 Task: Create a due date automation trigger when advanced on, 2 working days before a card is due add checklist without checklist "Resume" at 11:00 AM.
Action: Mouse moved to (1093, 306)
Screenshot: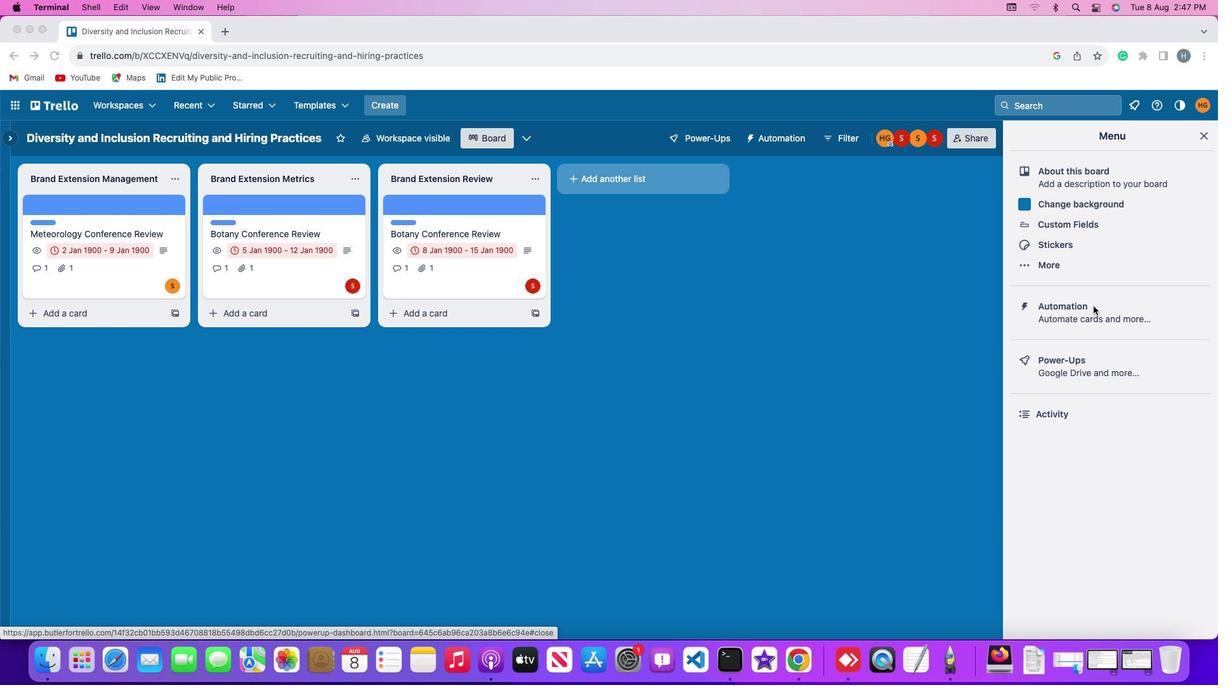 
Action: Mouse pressed left at (1093, 306)
Screenshot: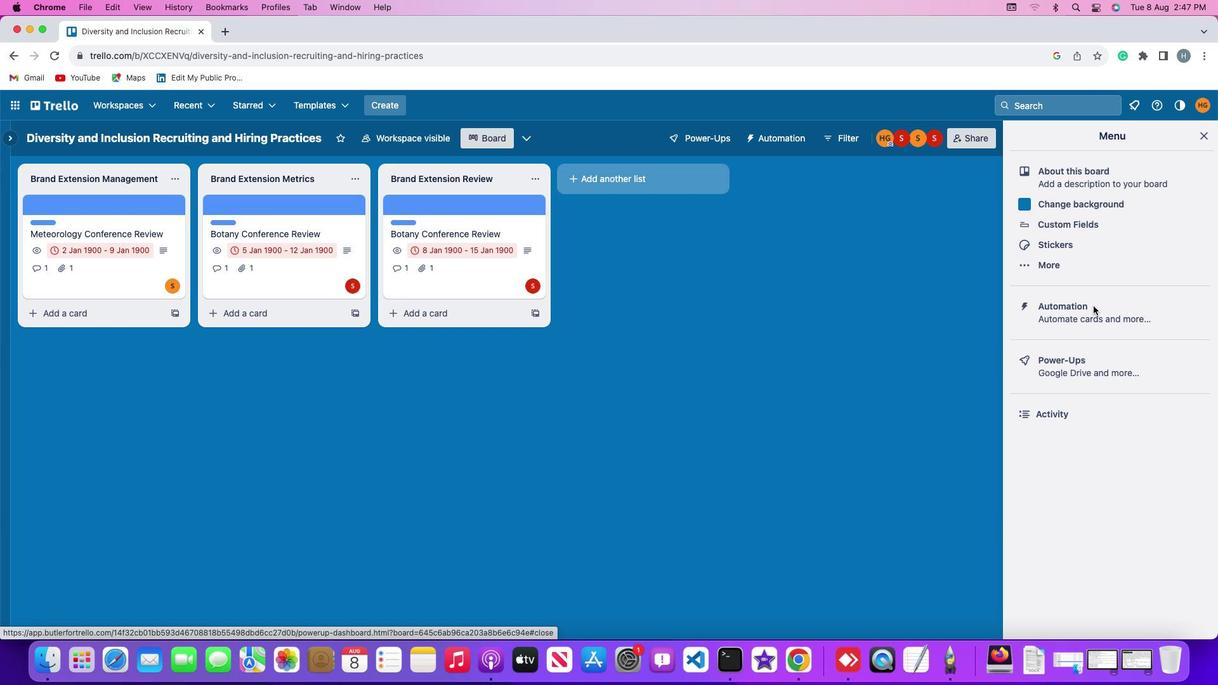 
Action: Mouse pressed left at (1093, 306)
Screenshot: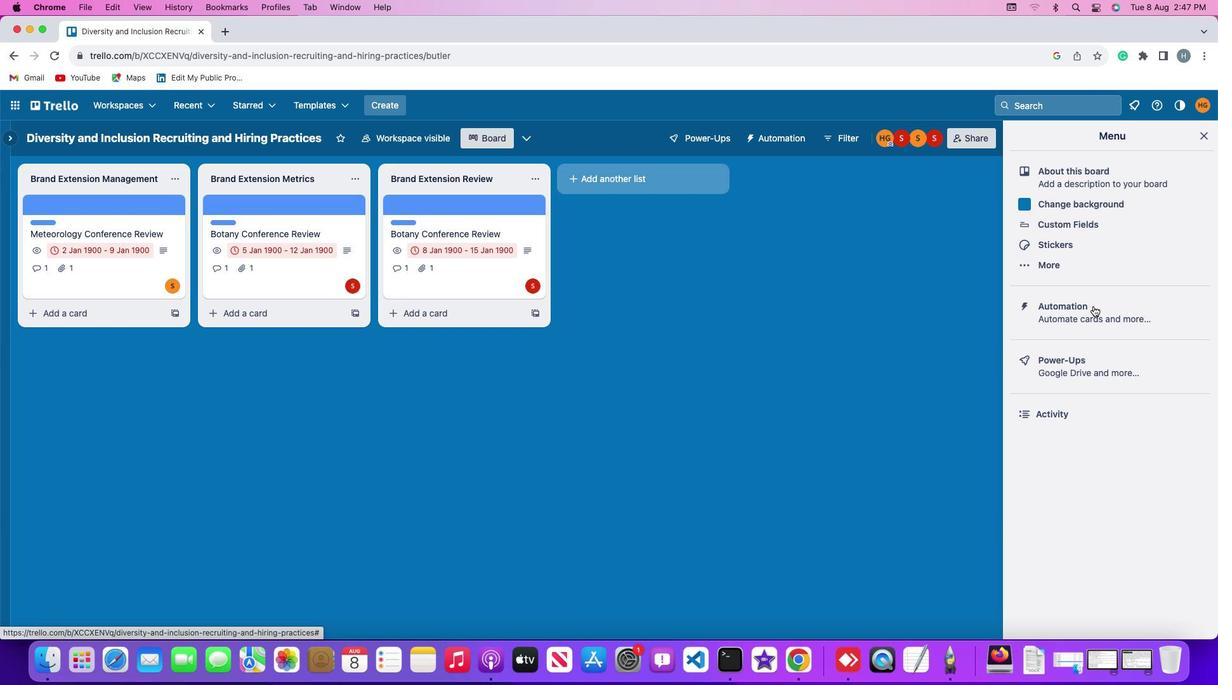 
Action: Mouse moved to (79, 299)
Screenshot: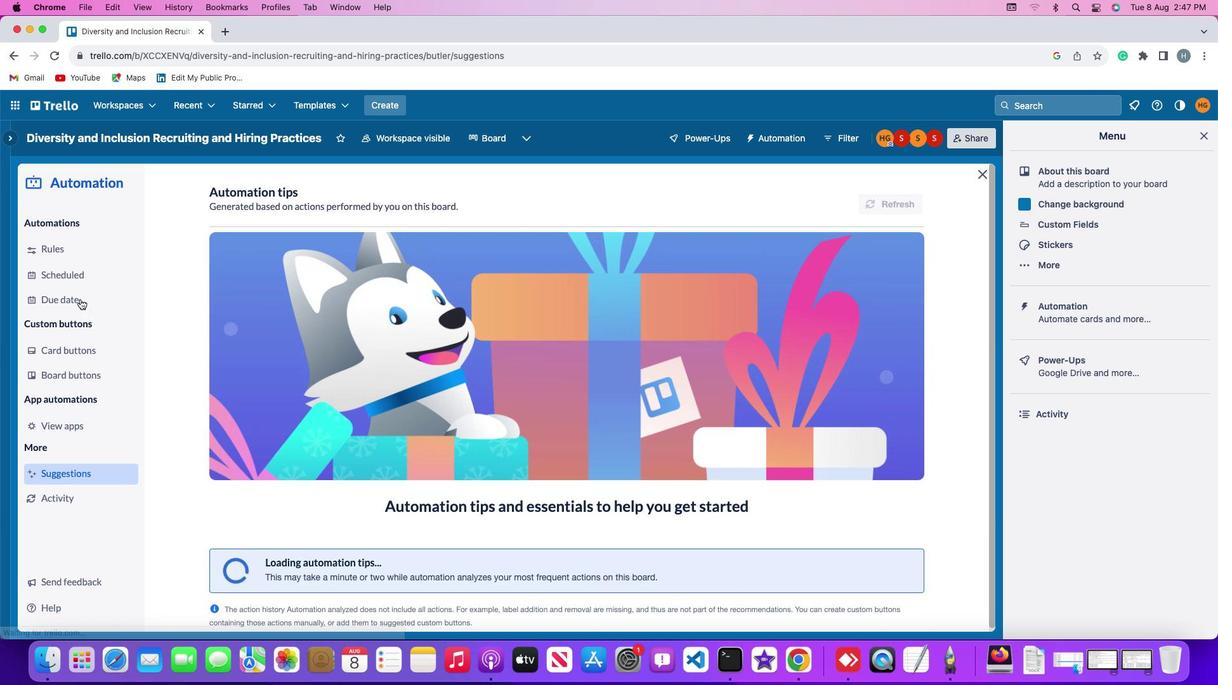 
Action: Mouse pressed left at (79, 299)
Screenshot: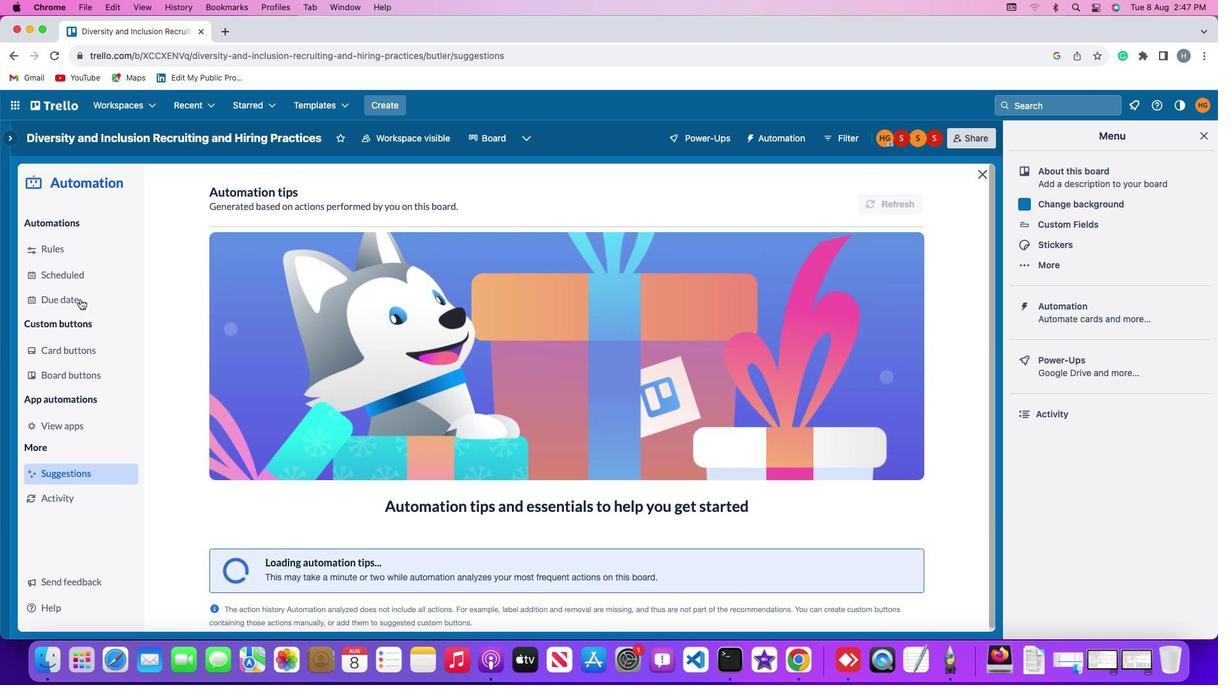 
Action: Mouse moved to (871, 194)
Screenshot: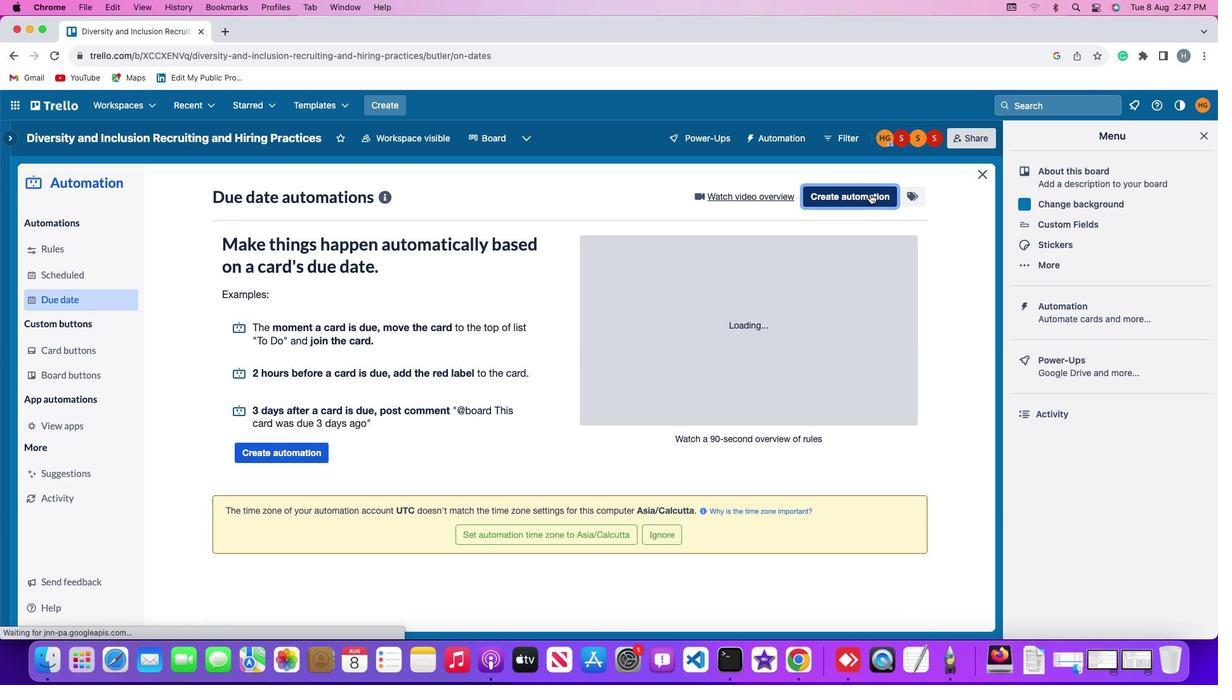 
Action: Mouse pressed left at (871, 194)
Screenshot: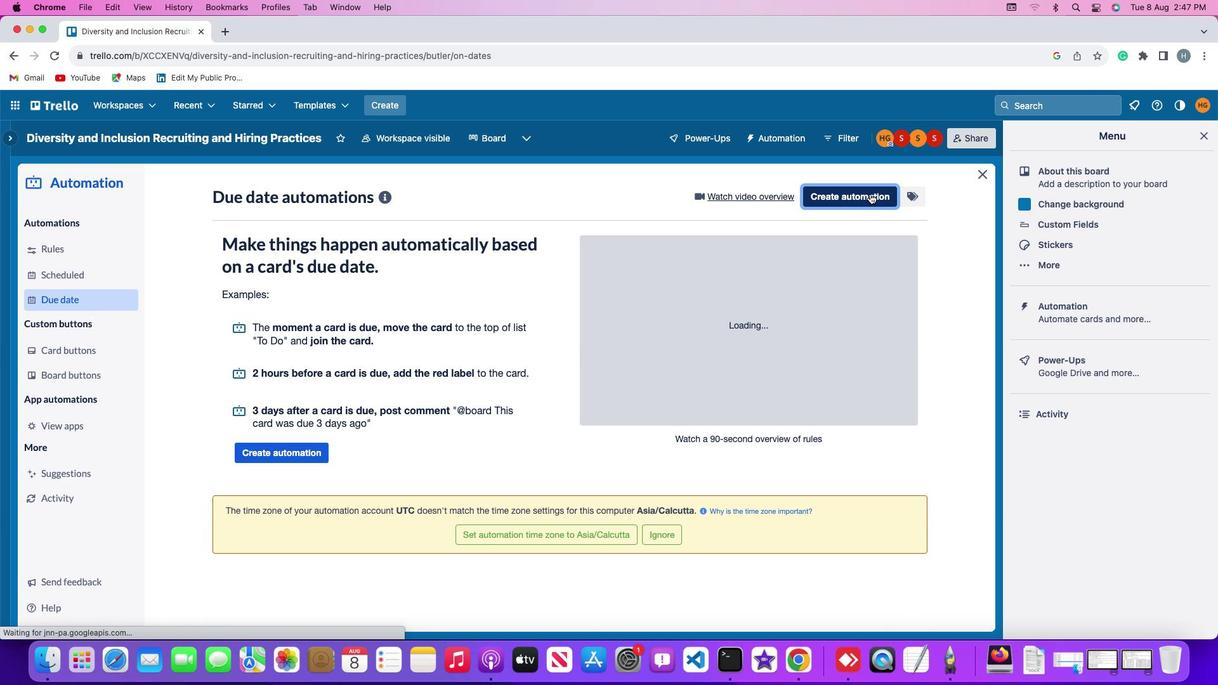 
Action: Mouse moved to (366, 321)
Screenshot: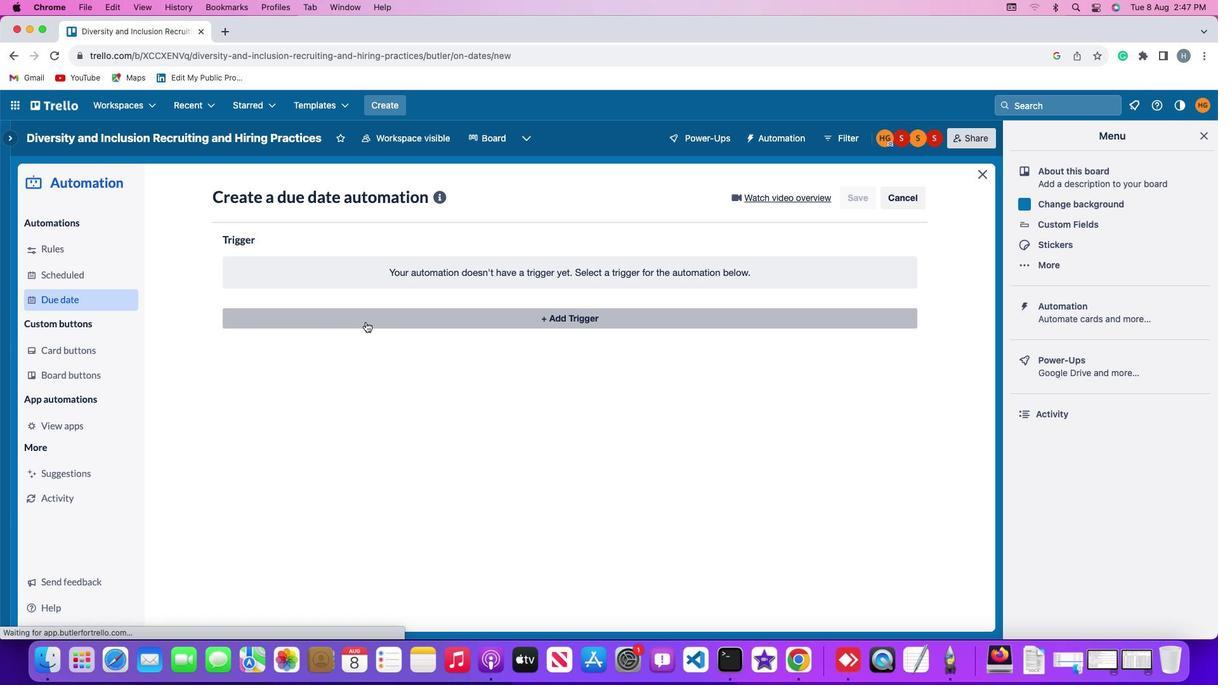 
Action: Mouse pressed left at (366, 321)
Screenshot: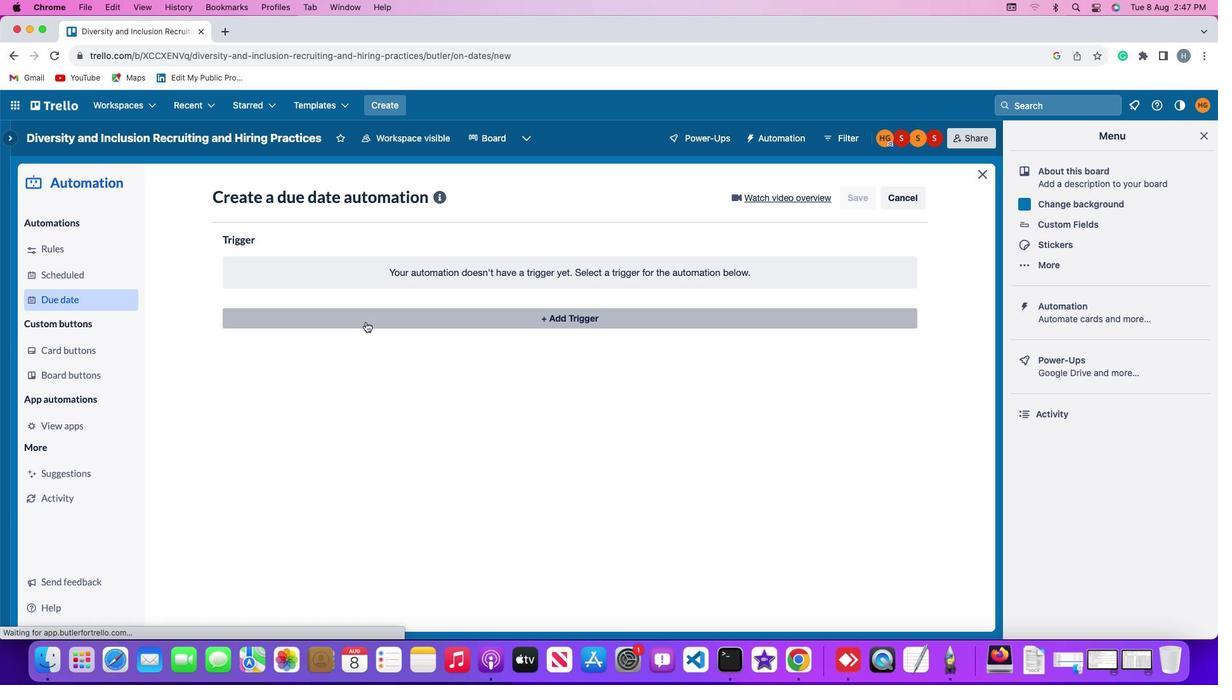 
Action: Mouse moved to (244, 511)
Screenshot: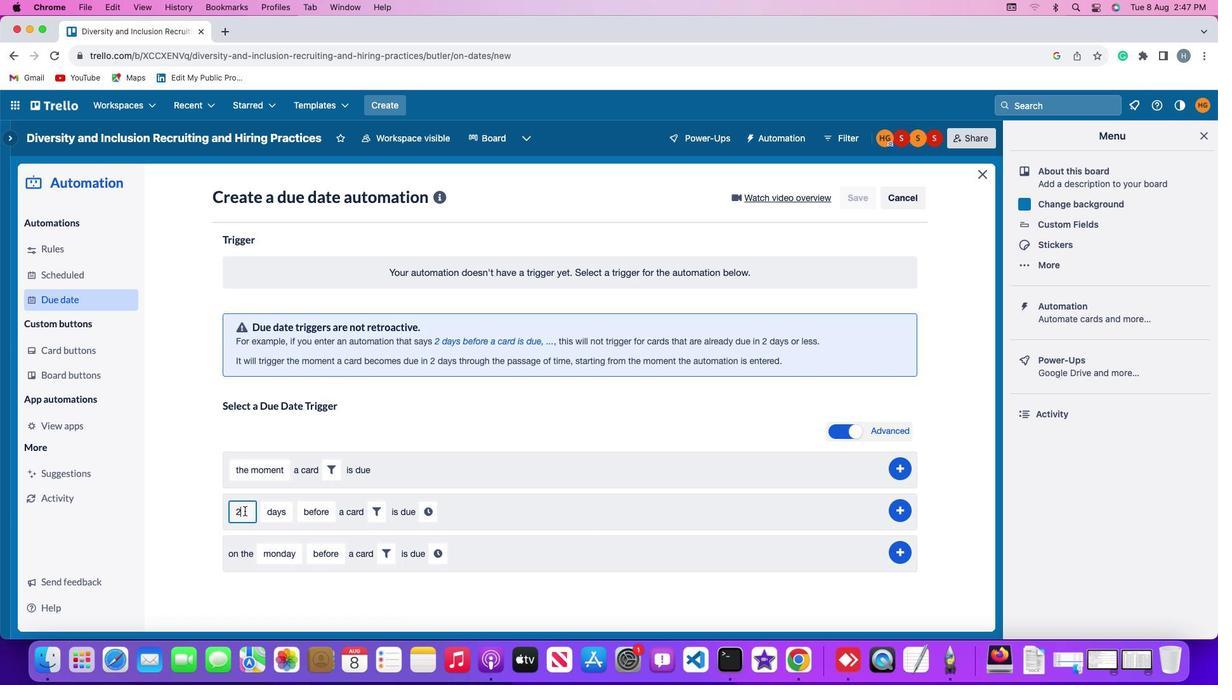 
Action: Mouse pressed left at (244, 511)
Screenshot: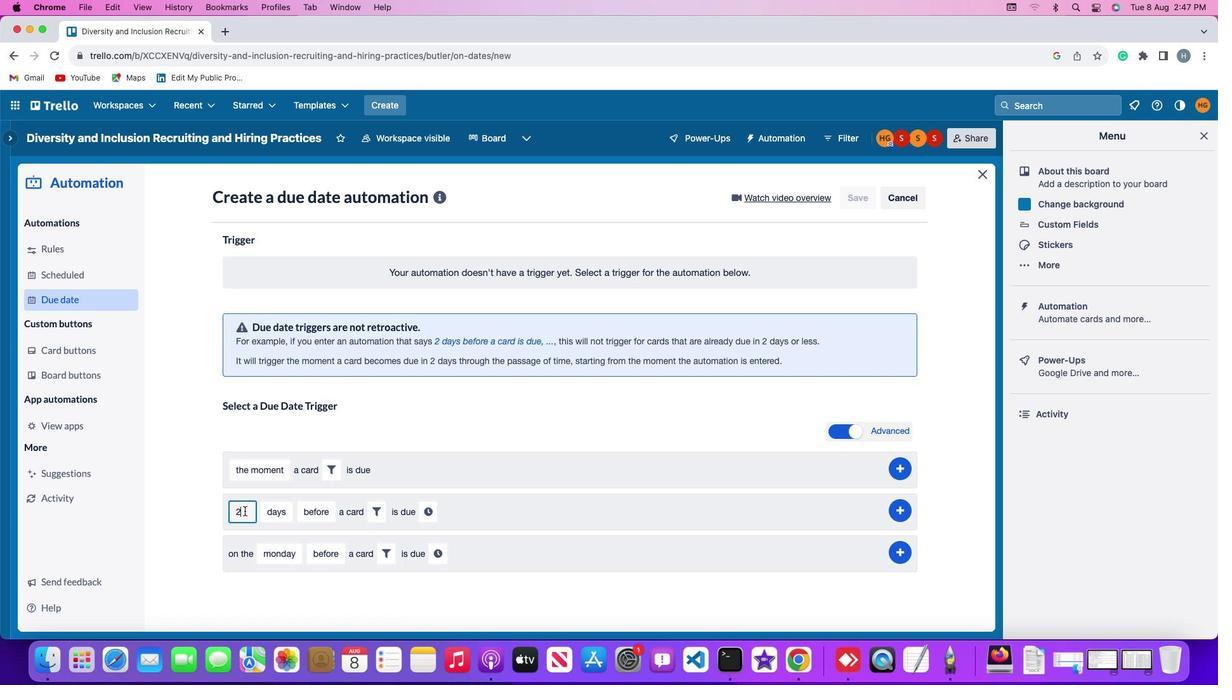 
Action: Mouse moved to (245, 511)
Screenshot: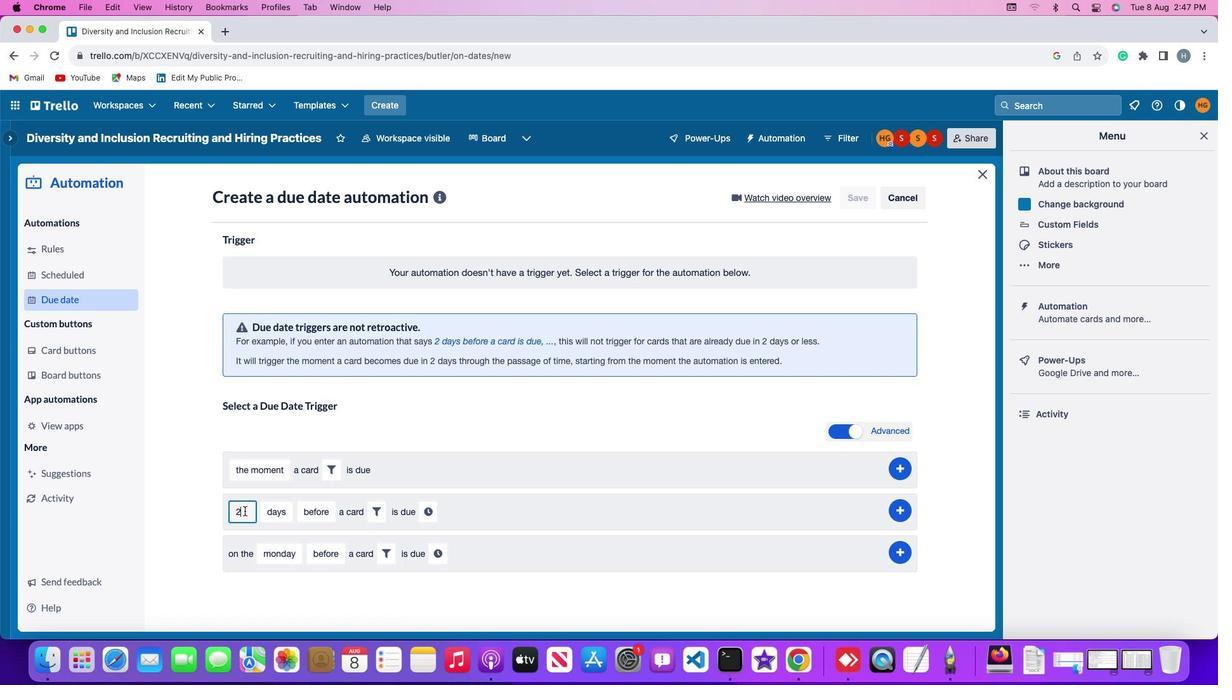 
Action: Key pressed Key.backspace
Screenshot: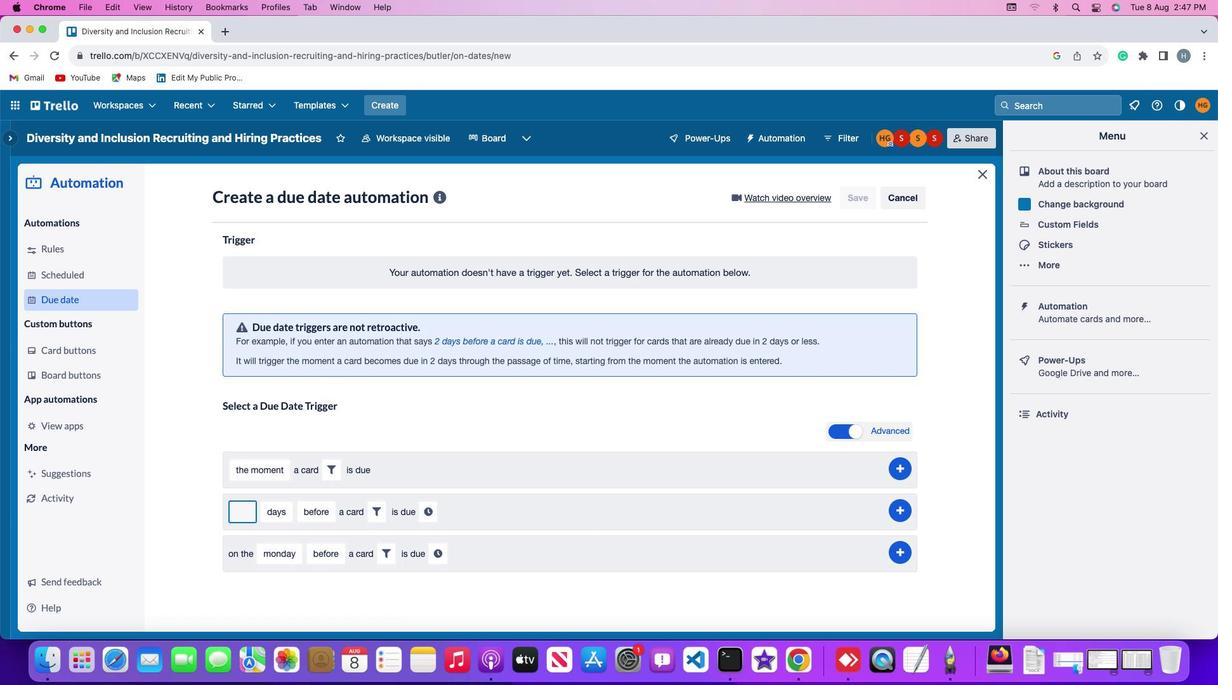 
Action: Mouse moved to (245, 511)
Screenshot: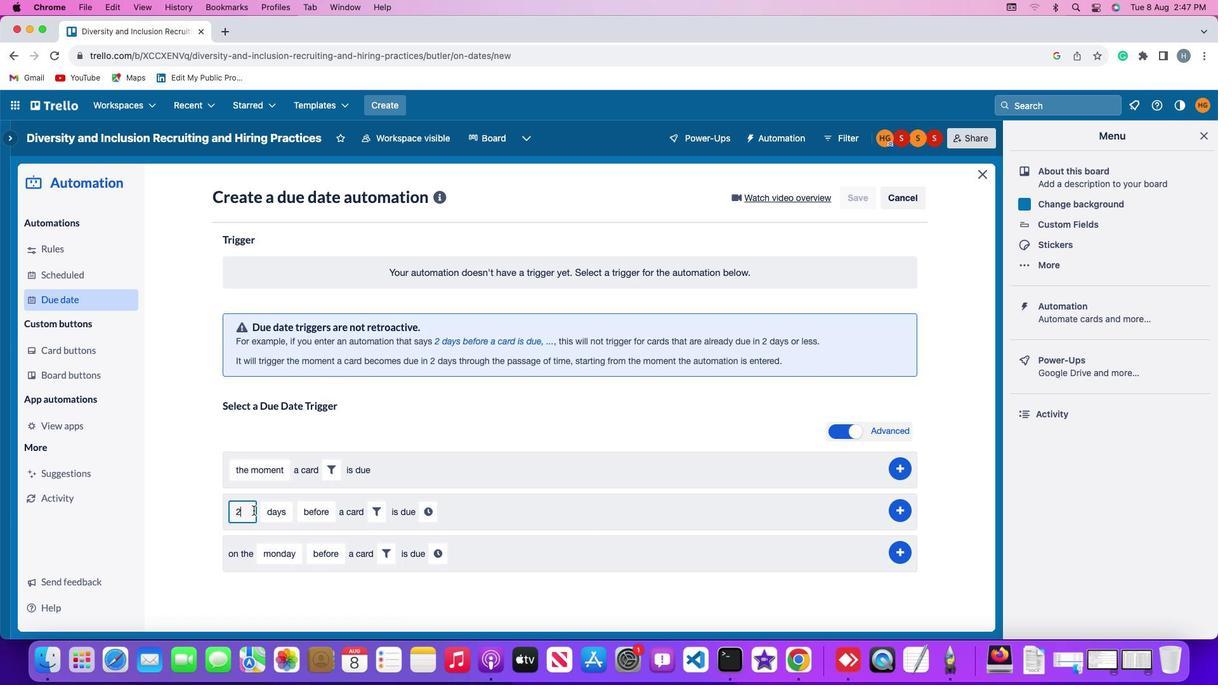 
Action: Key pressed '2'
Screenshot: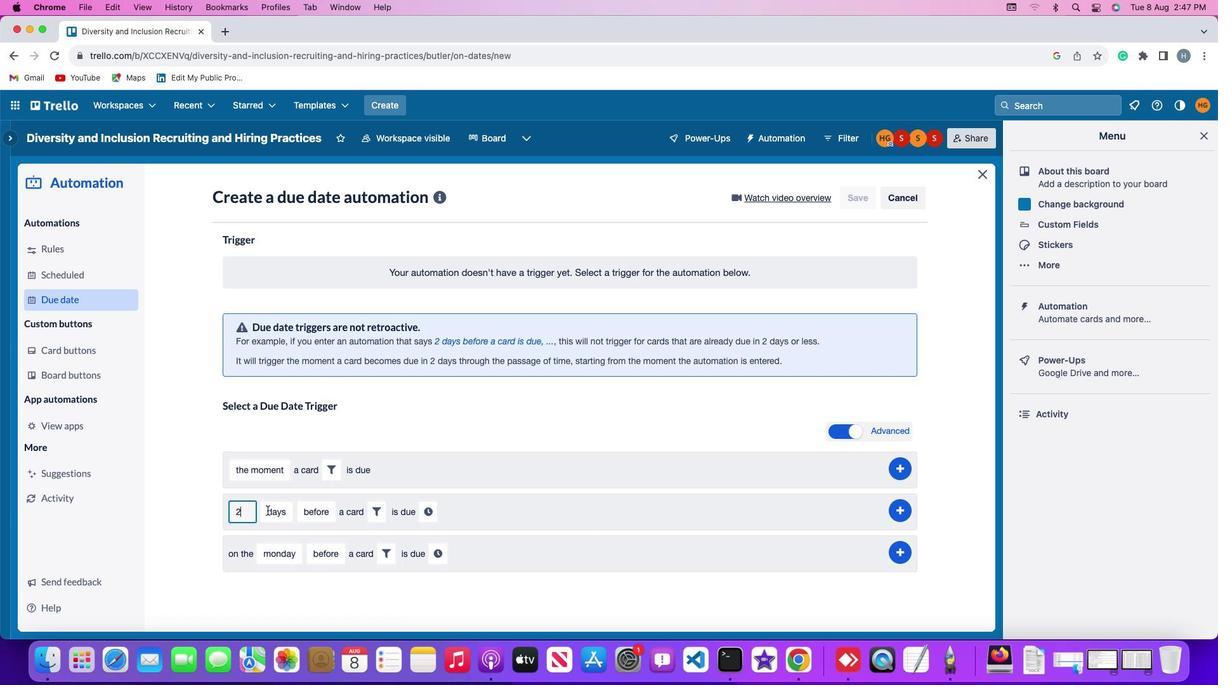 
Action: Mouse moved to (281, 510)
Screenshot: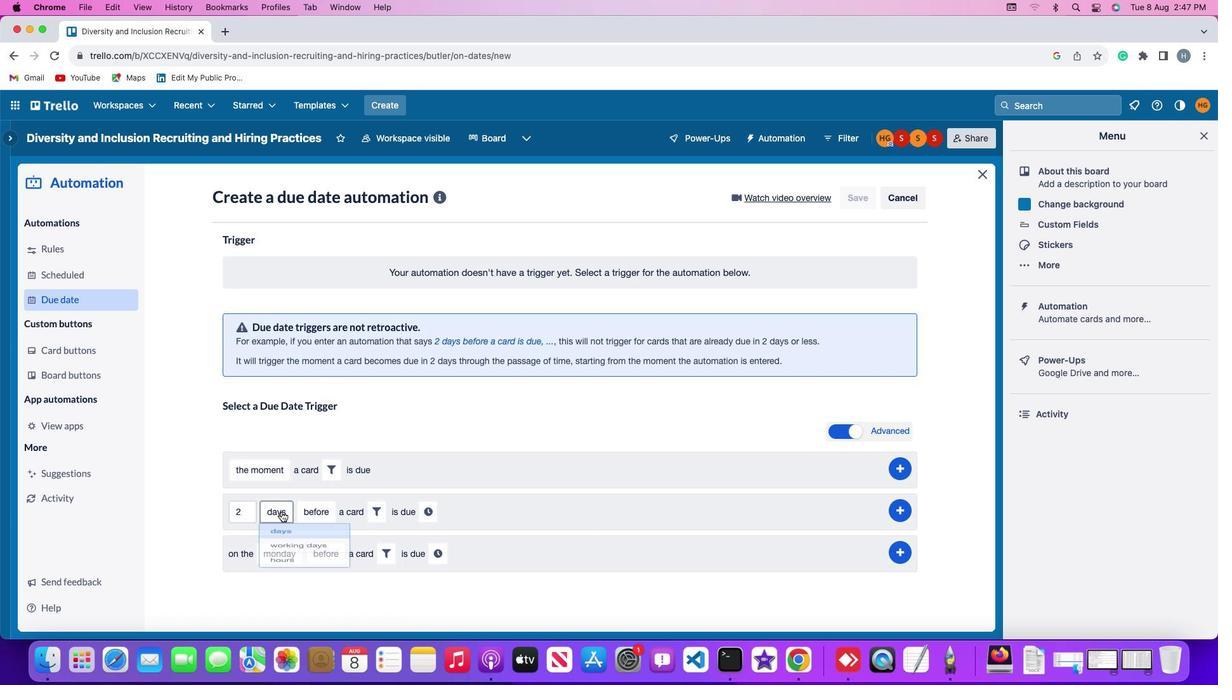 
Action: Mouse pressed left at (281, 510)
Screenshot: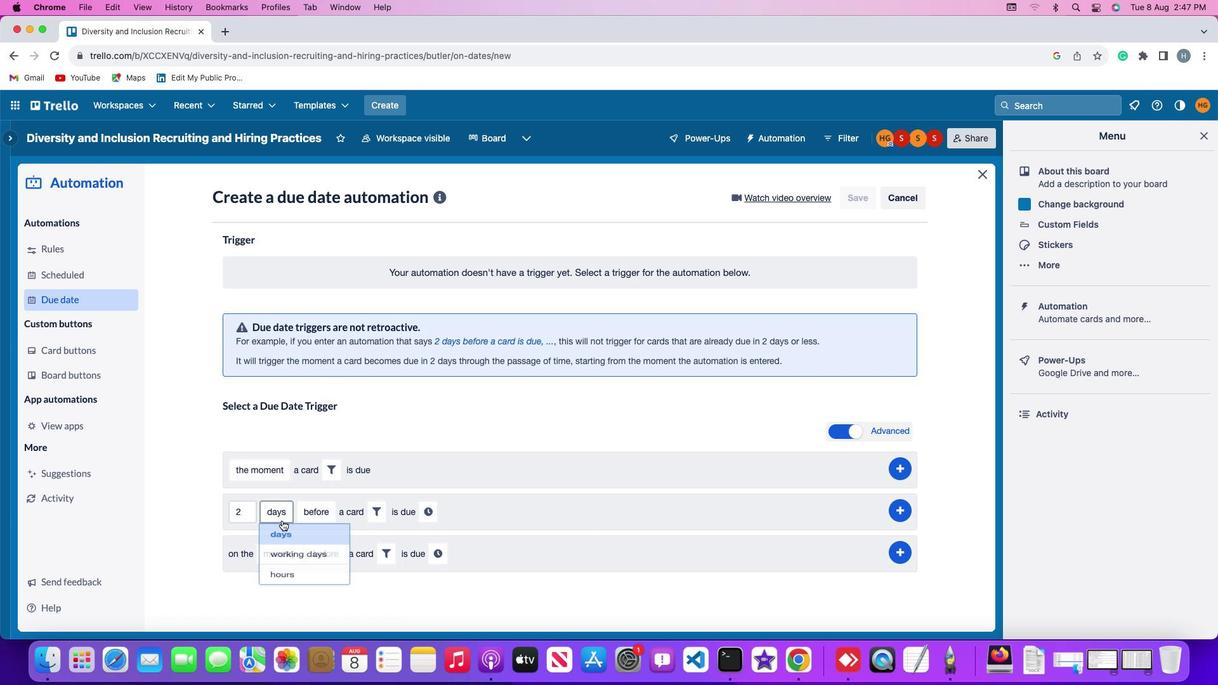 
Action: Mouse moved to (282, 557)
Screenshot: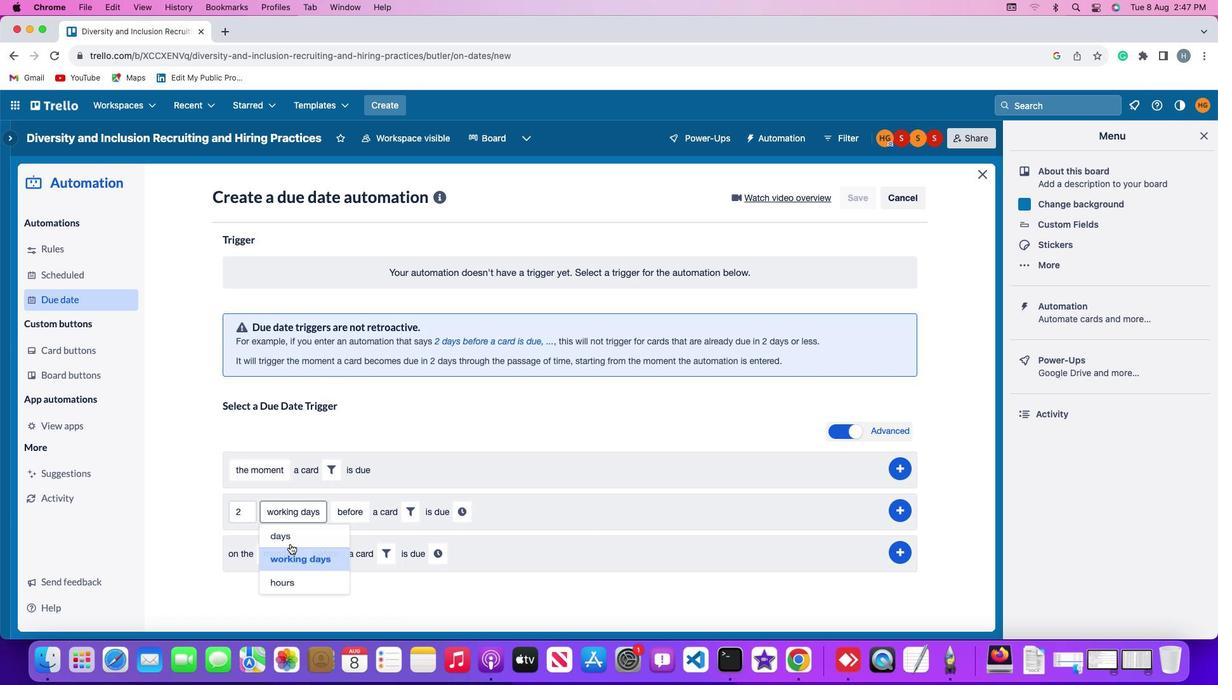 
Action: Mouse pressed left at (282, 557)
Screenshot: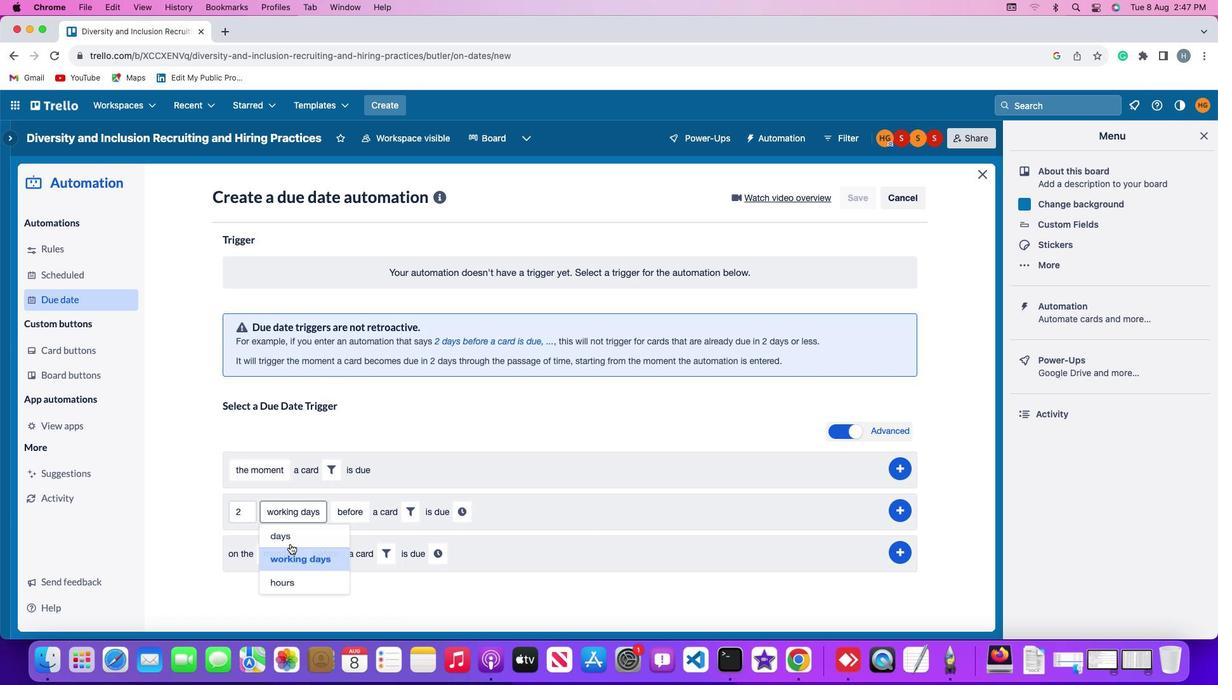 
Action: Mouse moved to (351, 509)
Screenshot: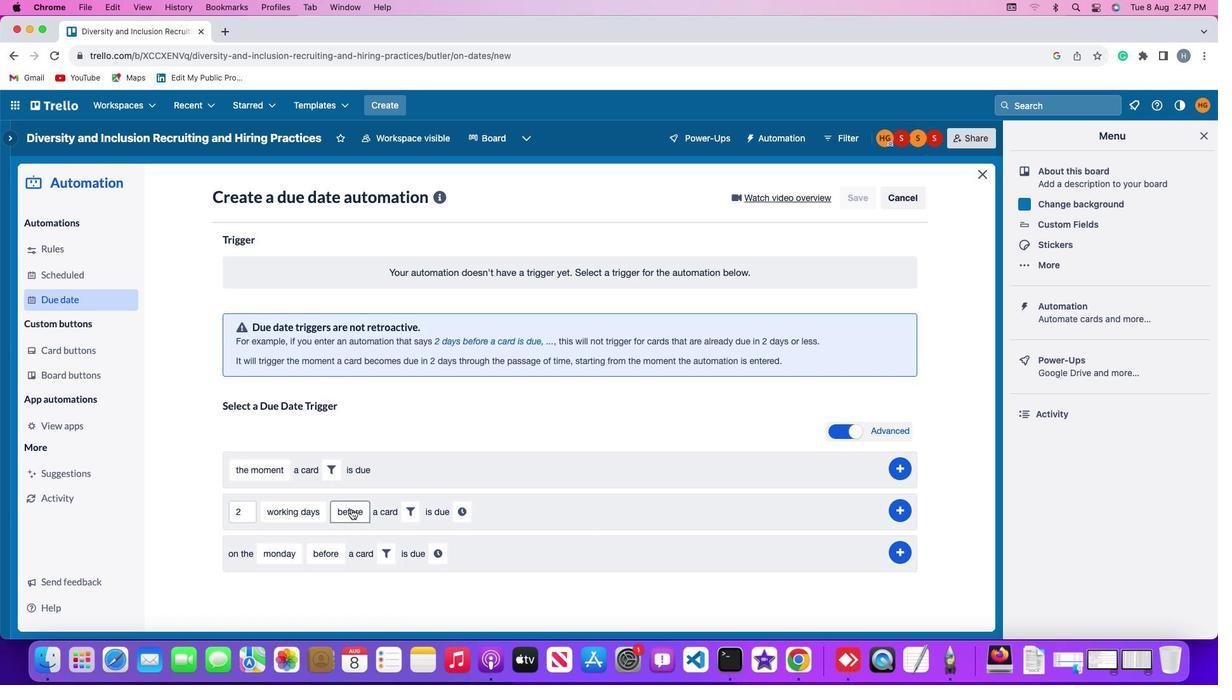 
Action: Mouse pressed left at (351, 509)
Screenshot: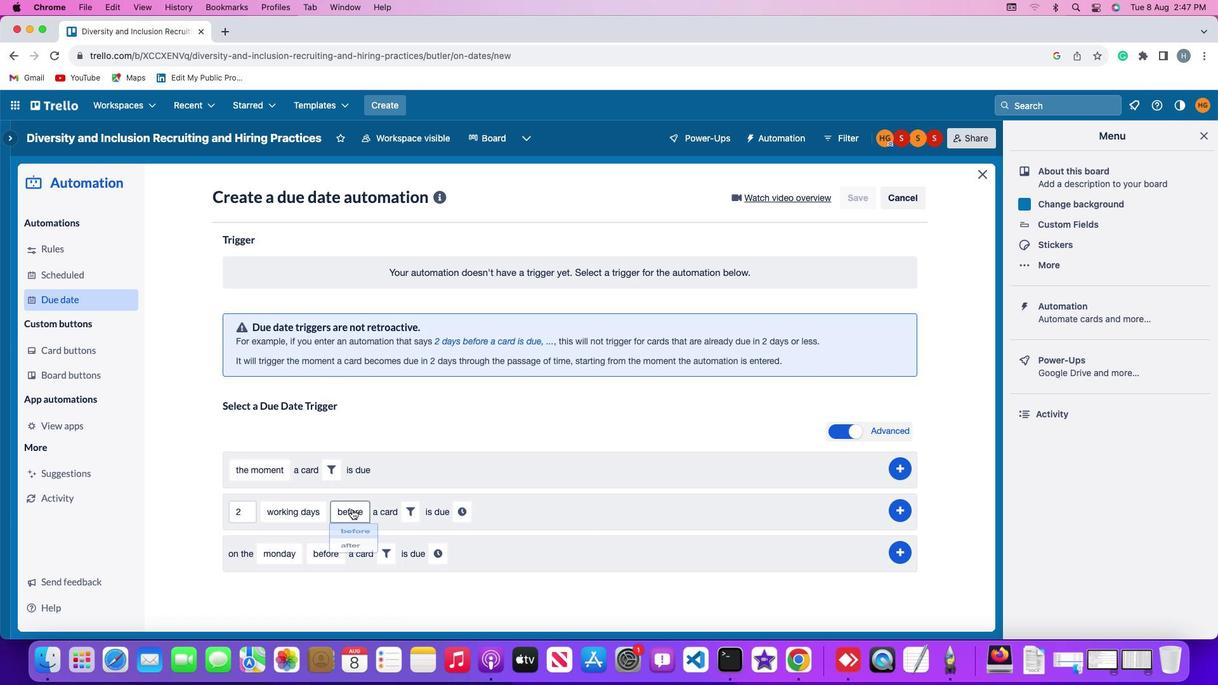 
Action: Mouse moved to (359, 532)
Screenshot: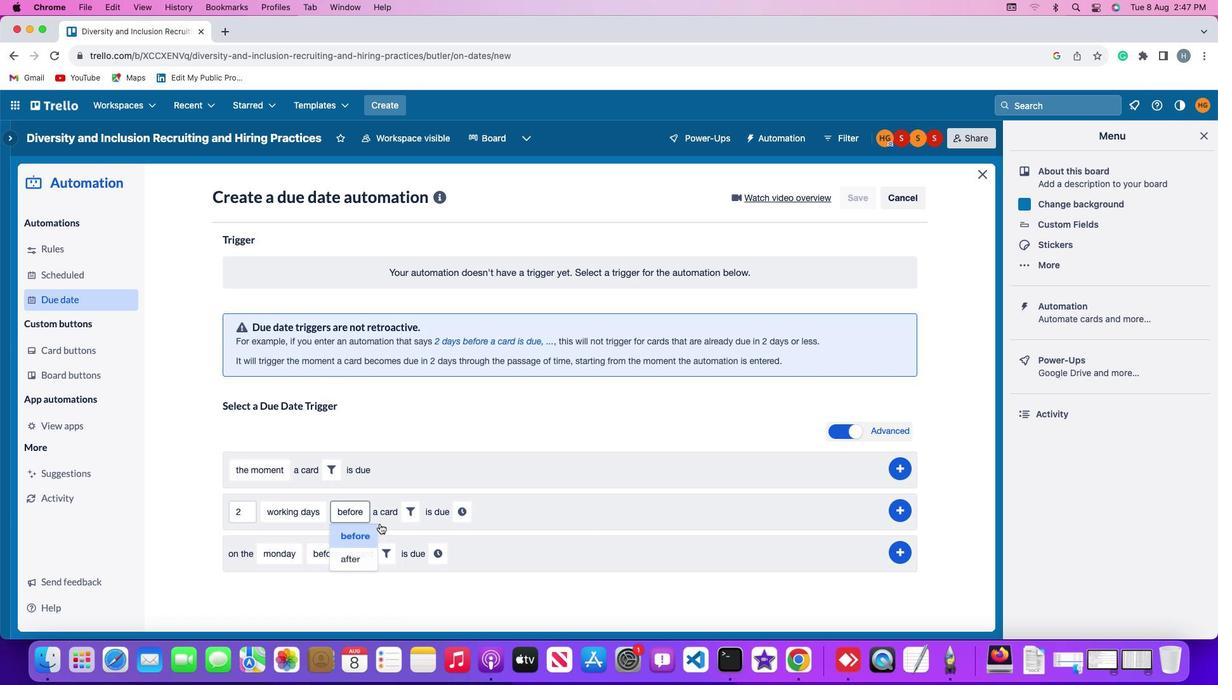 
Action: Mouse pressed left at (359, 532)
Screenshot: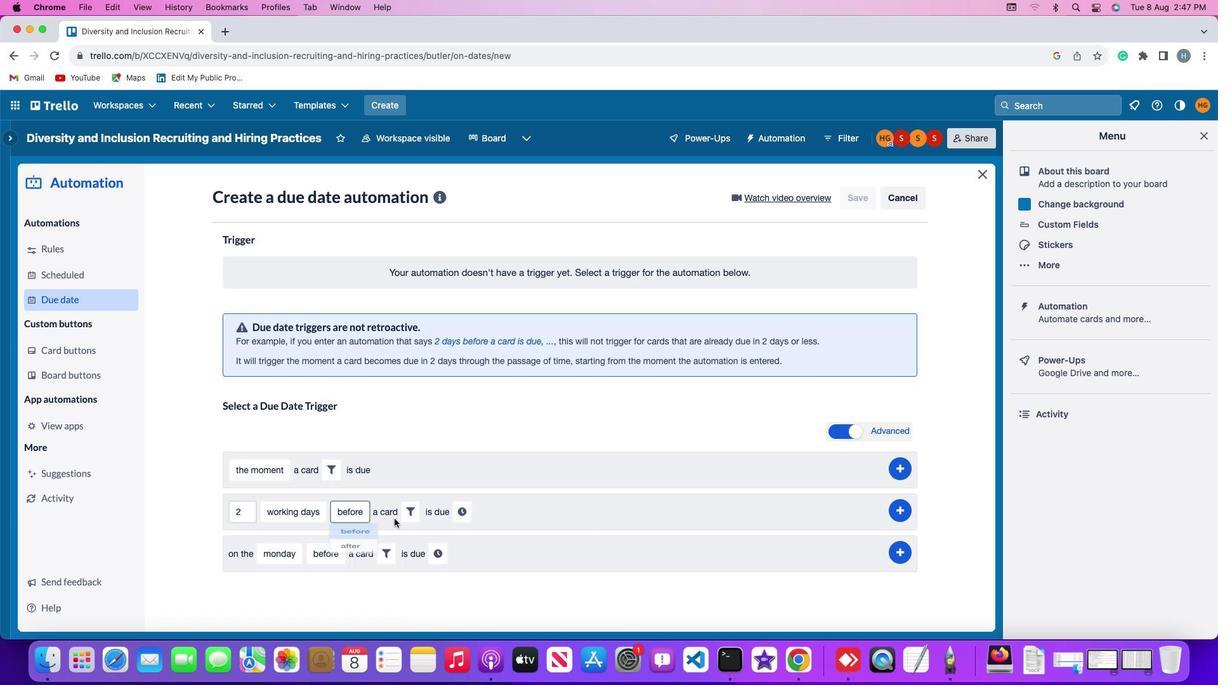 
Action: Mouse moved to (412, 511)
Screenshot: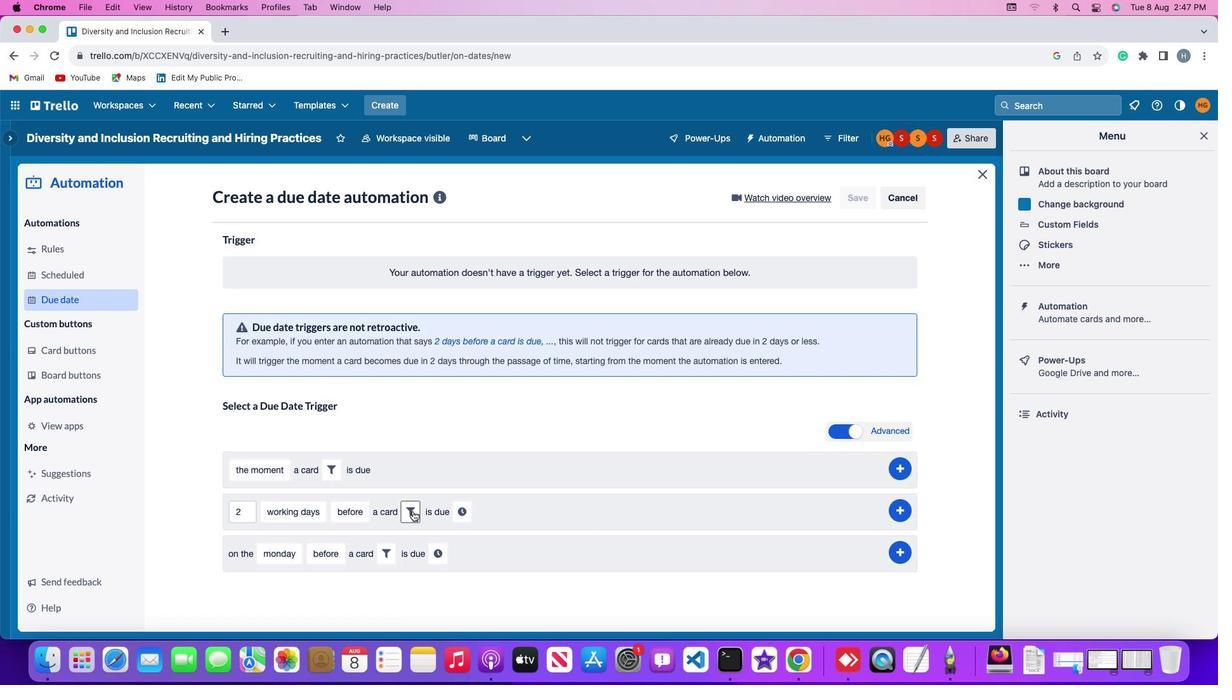 
Action: Mouse pressed left at (412, 511)
Screenshot: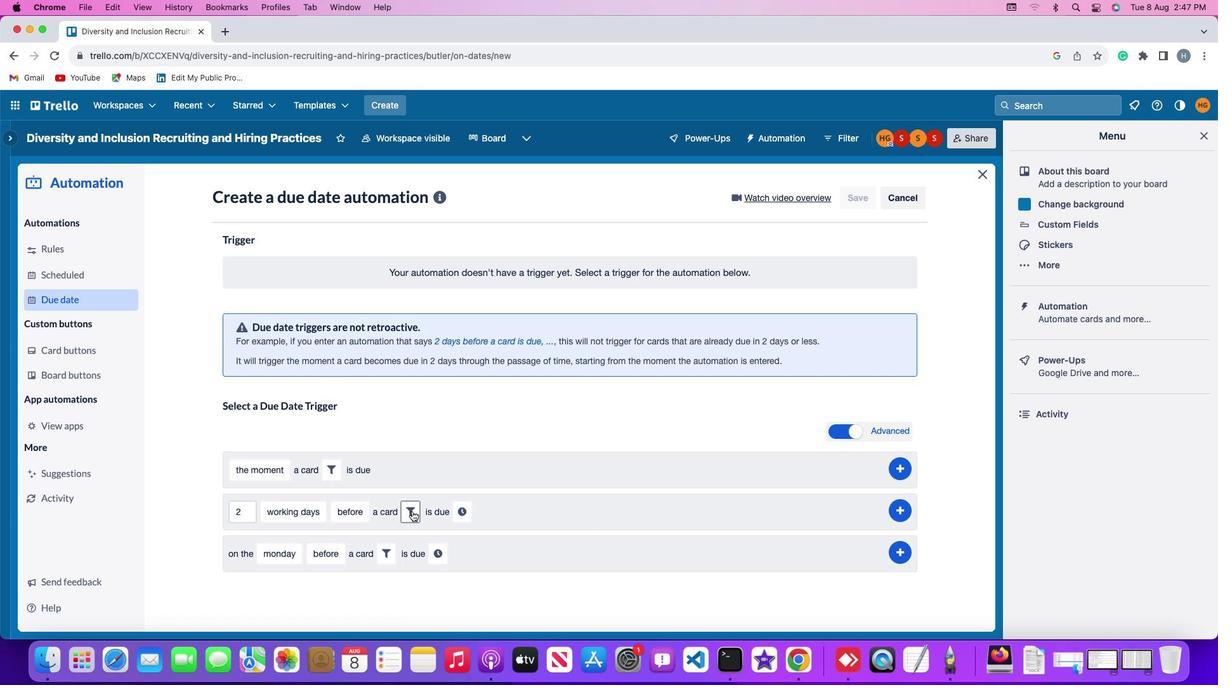 
Action: Mouse moved to (528, 553)
Screenshot: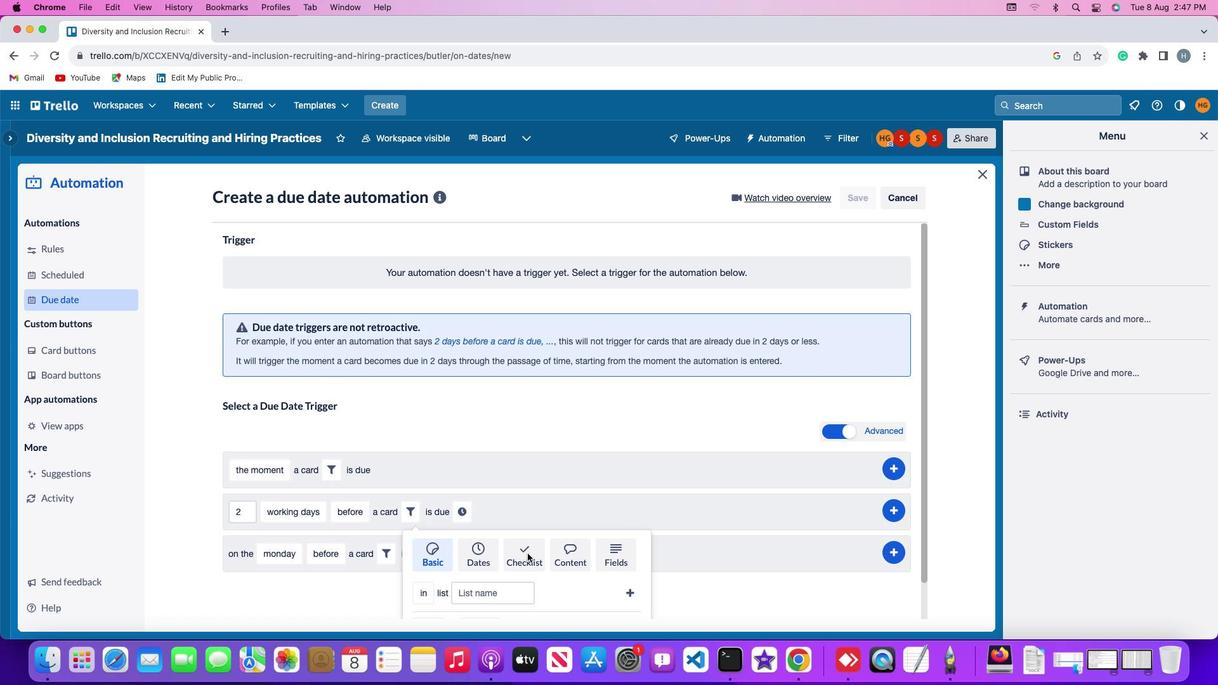 
Action: Mouse pressed left at (528, 553)
Screenshot: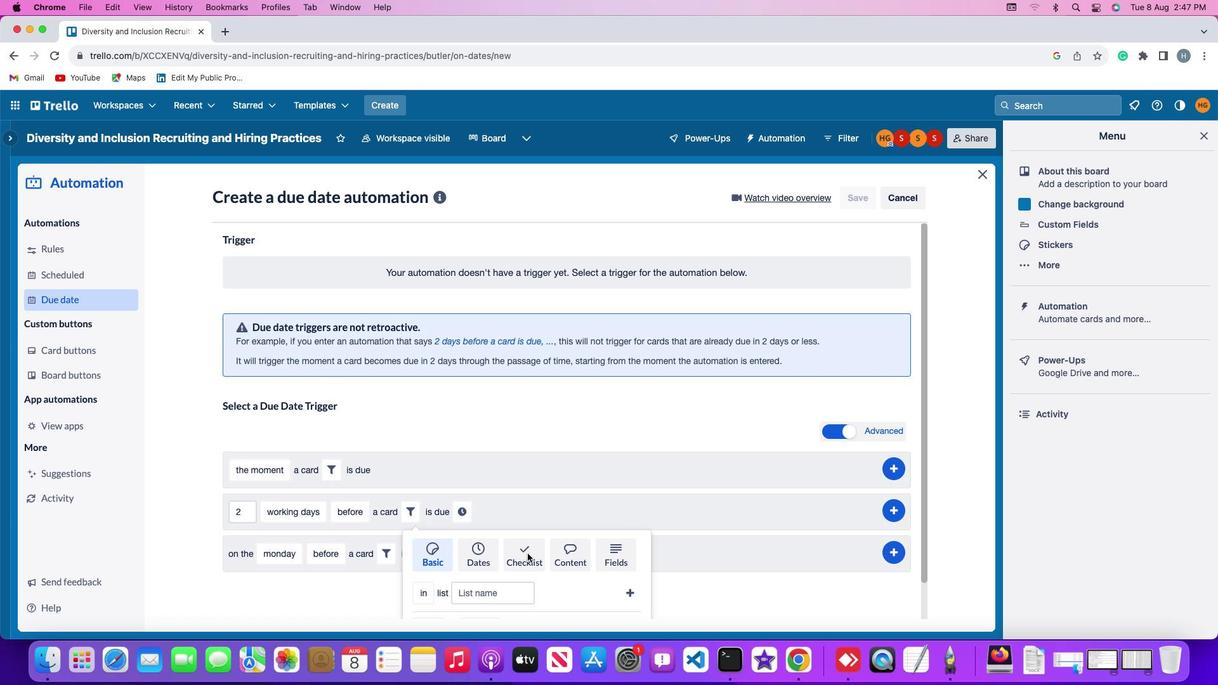 
Action: Mouse moved to (455, 589)
Screenshot: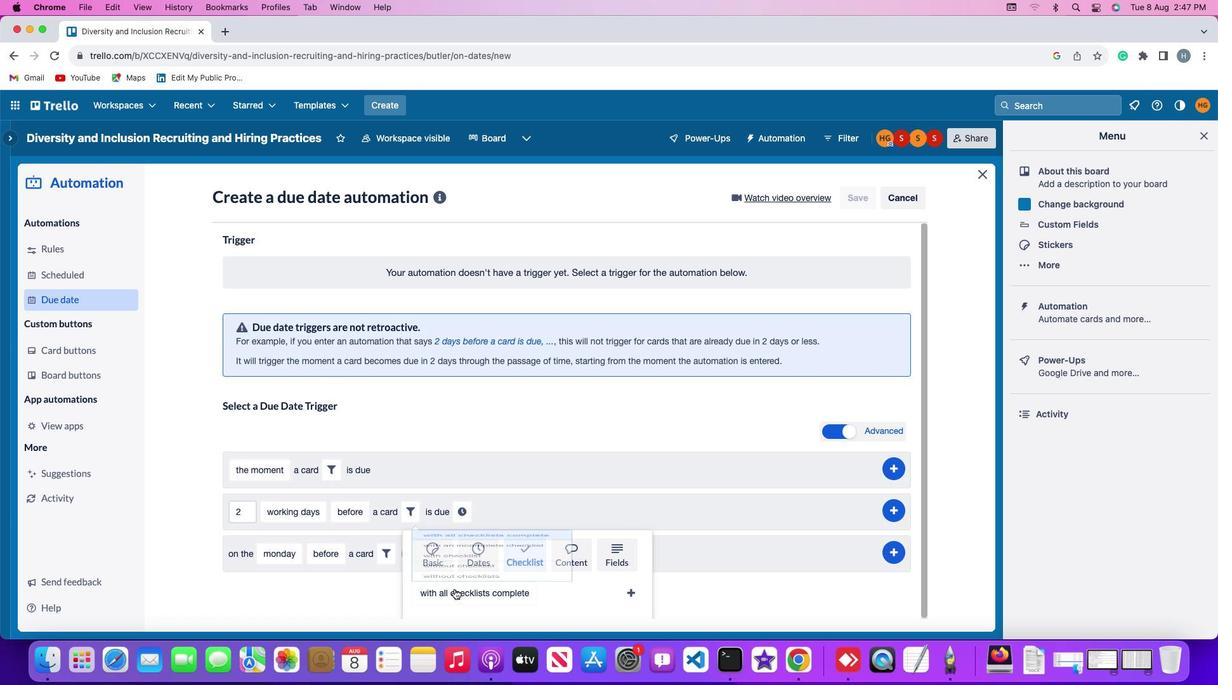 
Action: Mouse pressed left at (455, 589)
Screenshot: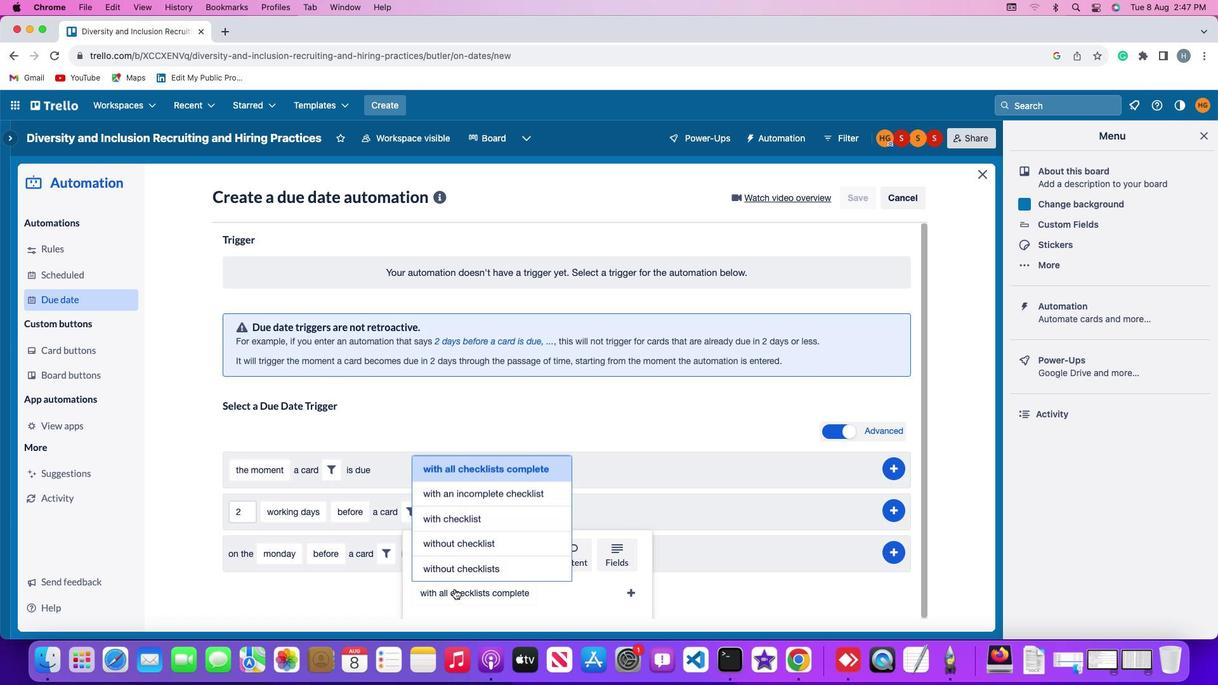 
Action: Mouse moved to (465, 544)
Screenshot: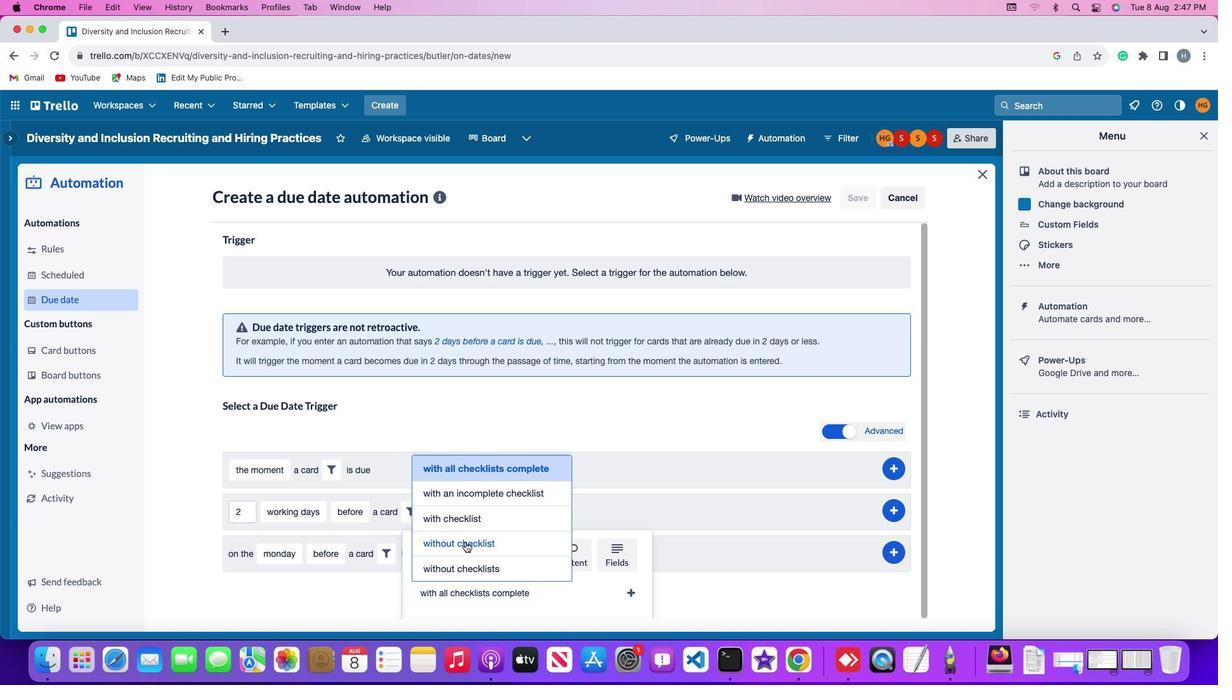 
Action: Mouse pressed left at (465, 544)
Screenshot: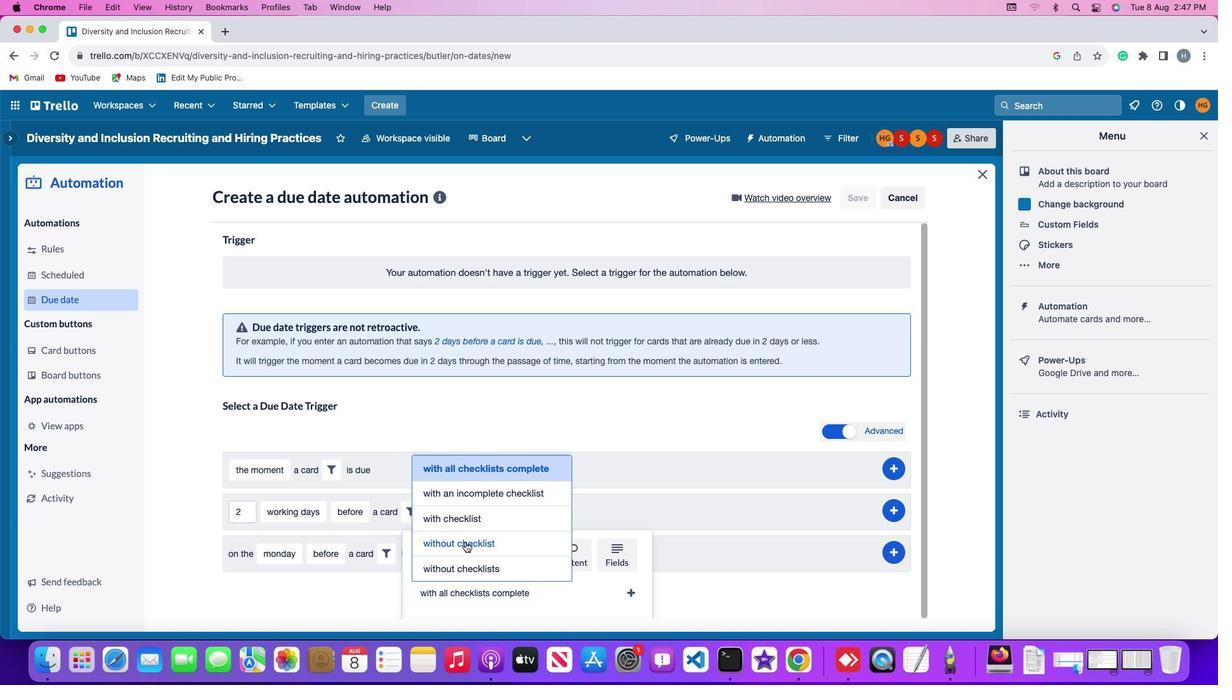 
Action: Mouse moved to (529, 598)
Screenshot: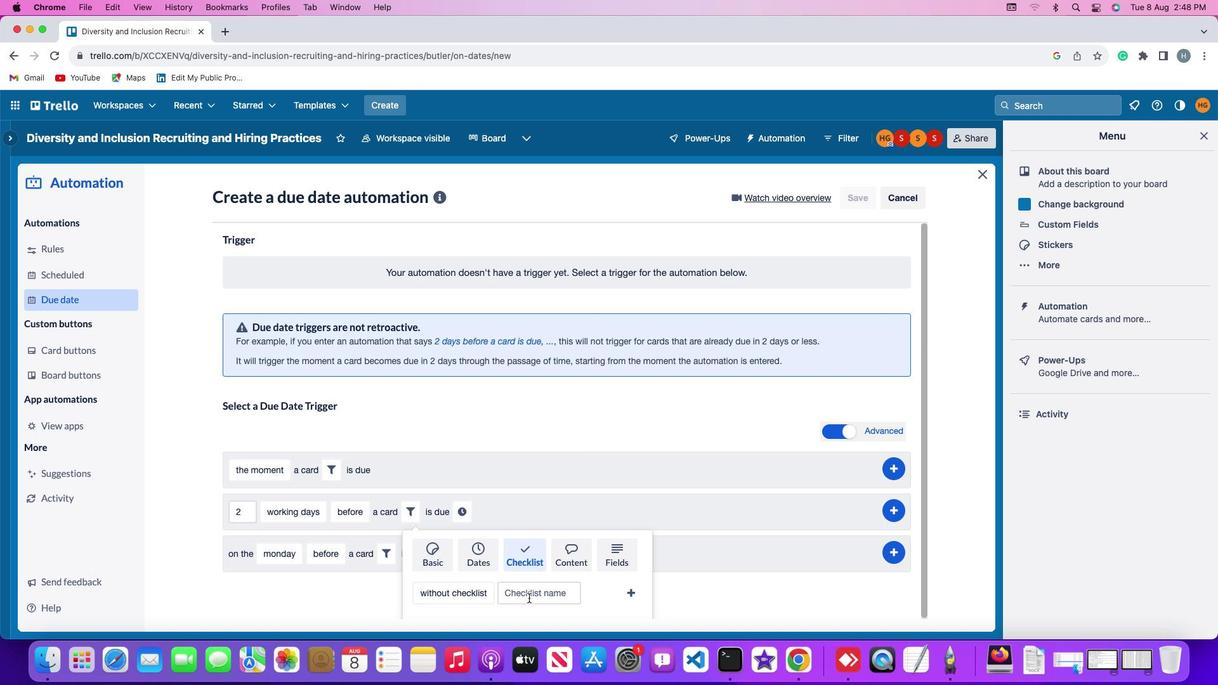 
Action: Mouse pressed left at (529, 598)
Screenshot: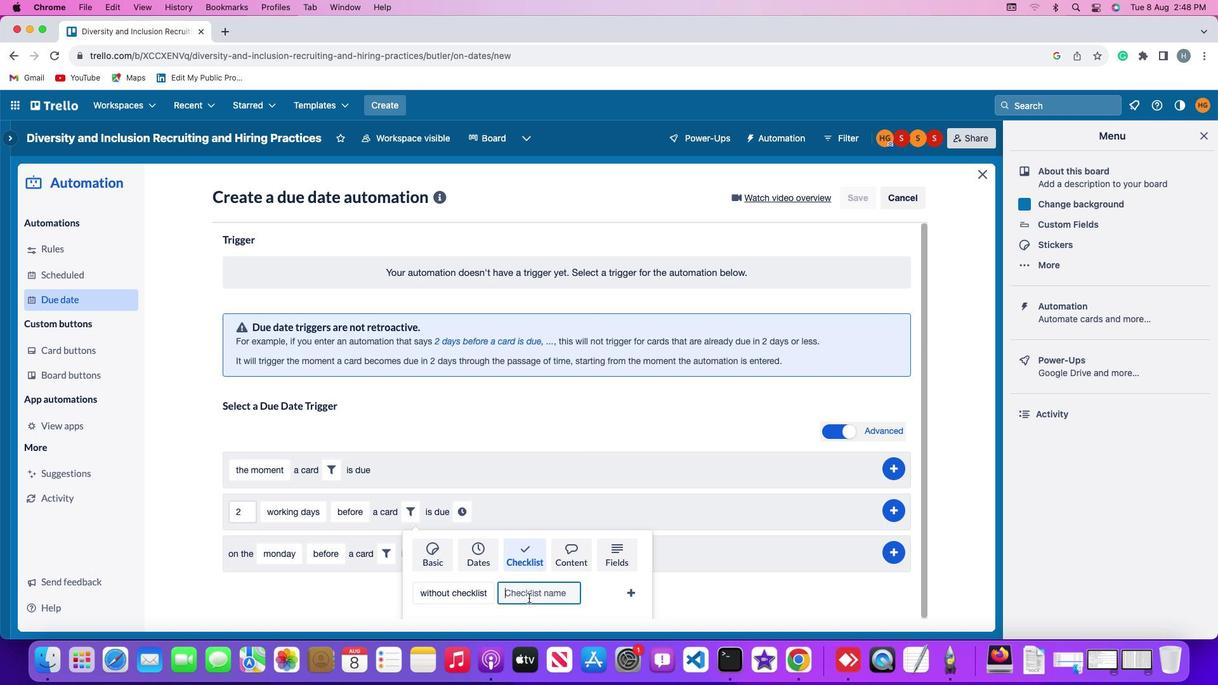 
Action: Mouse moved to (530, 597)
Screenshot: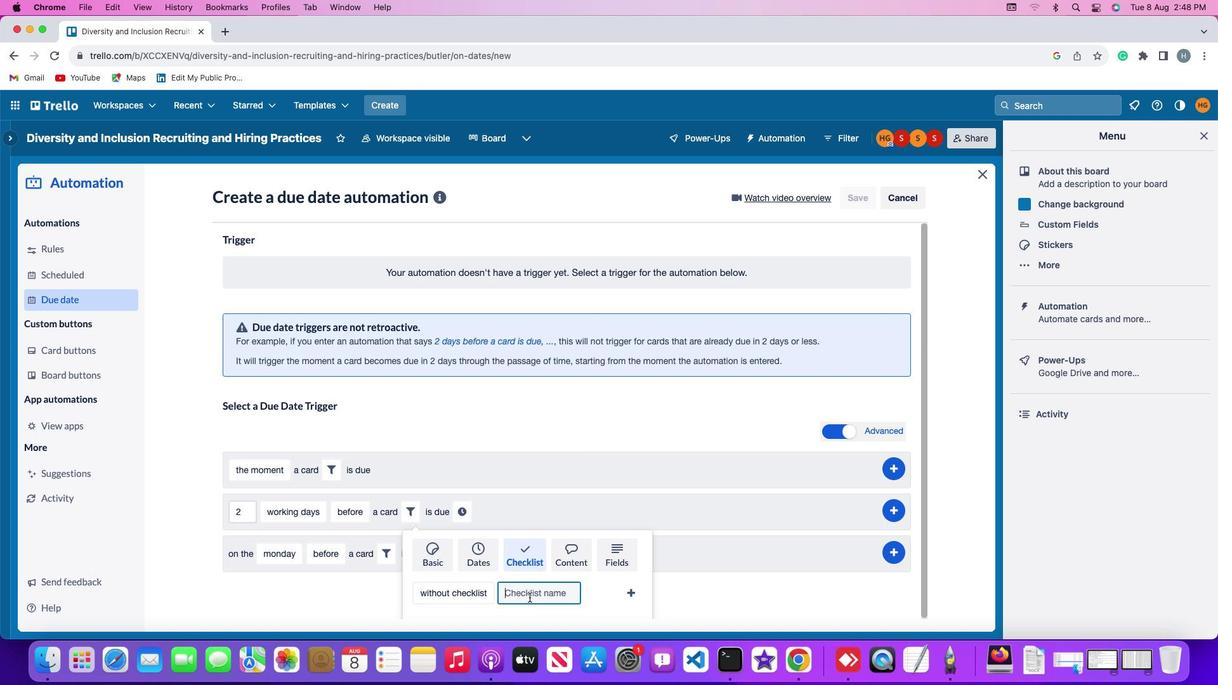 
Action: Key pressed Key.shift'R''e''s''u''m''e'
Screenshot: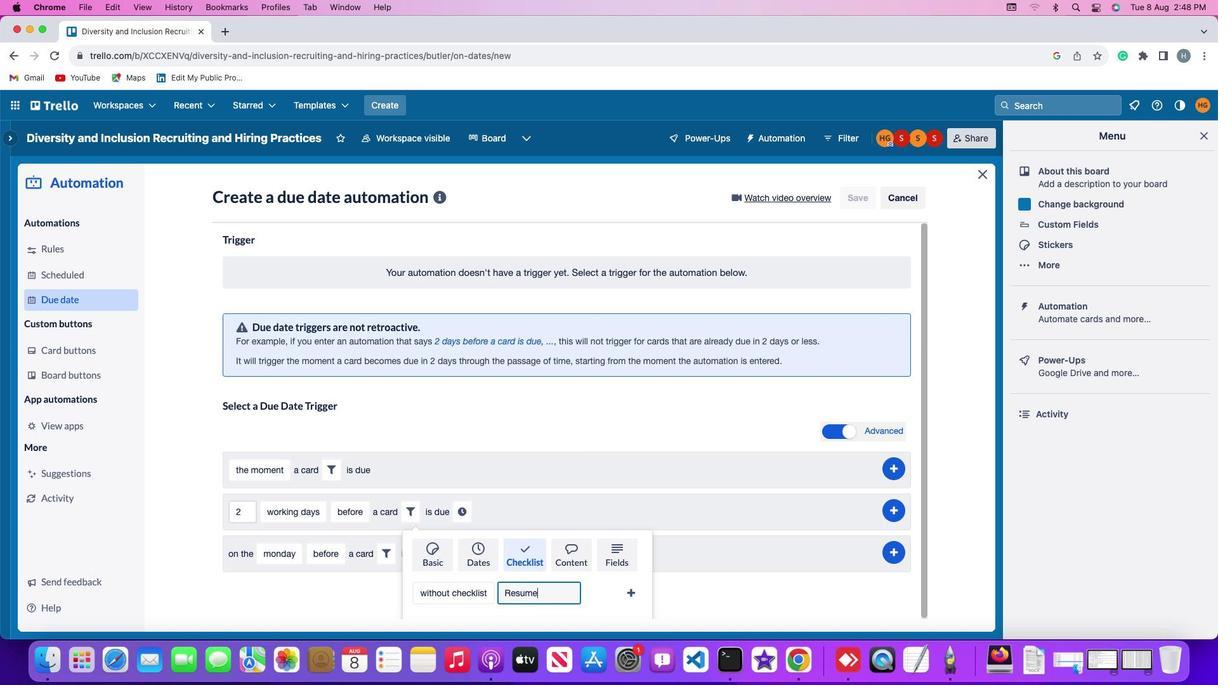 
Action: Mouse moved to (629, 589)
Screenshot: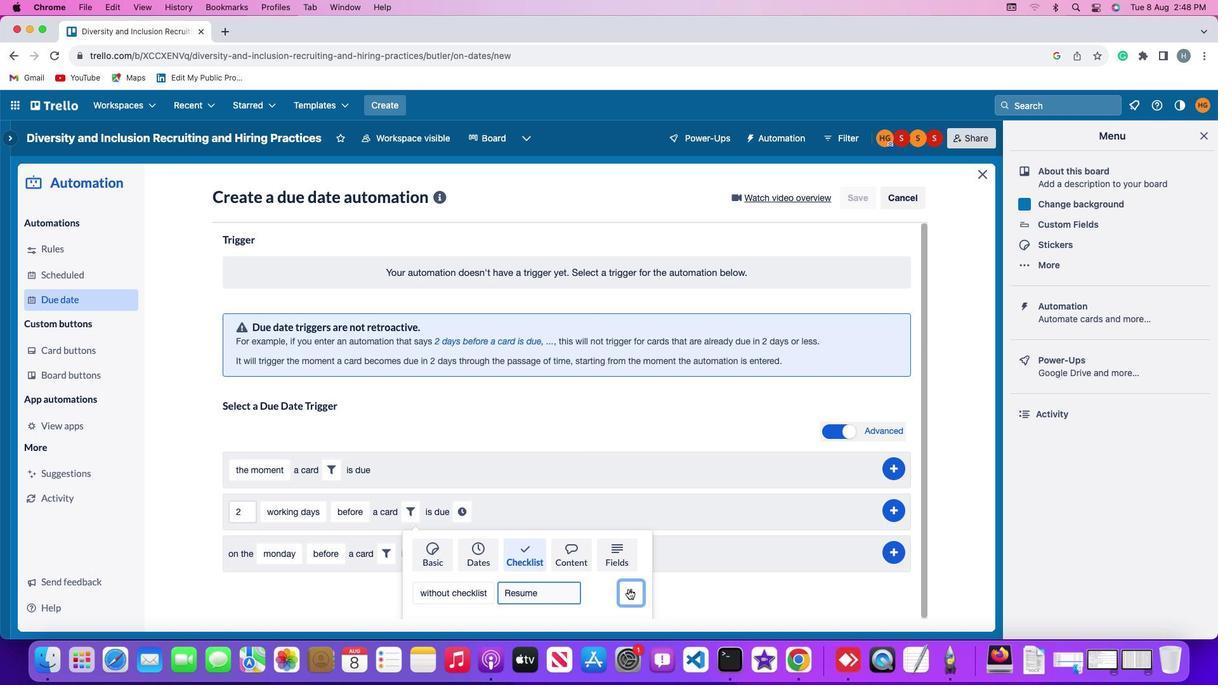
Action: Mouse pressed left at (629, 589)
Screenshot: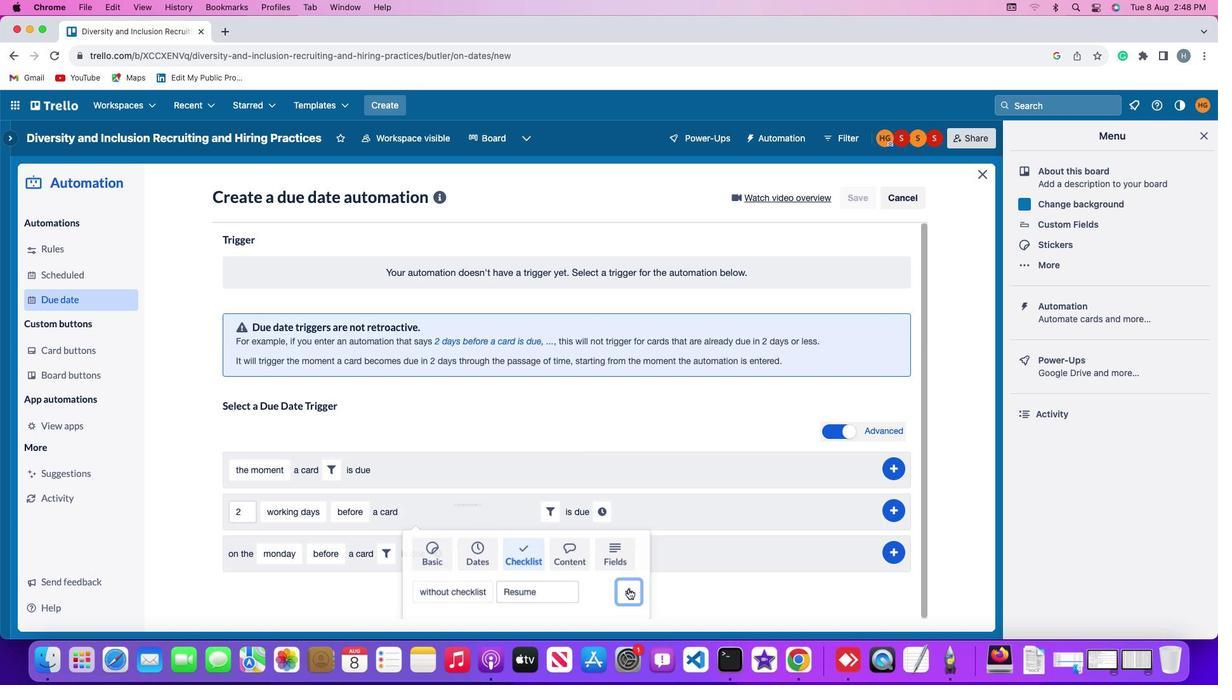 
Action: Mouse moved to (605, 514)
Screenshot: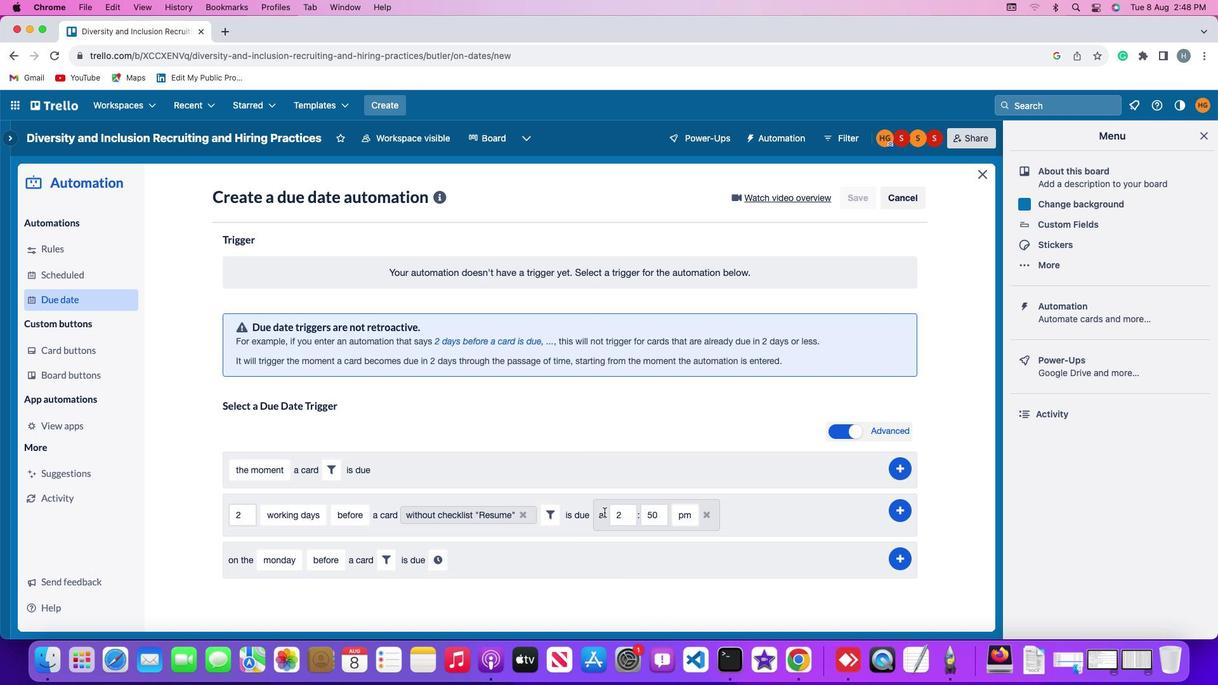 
Action: Mouse pressed left at (605, 514)
Screenshot: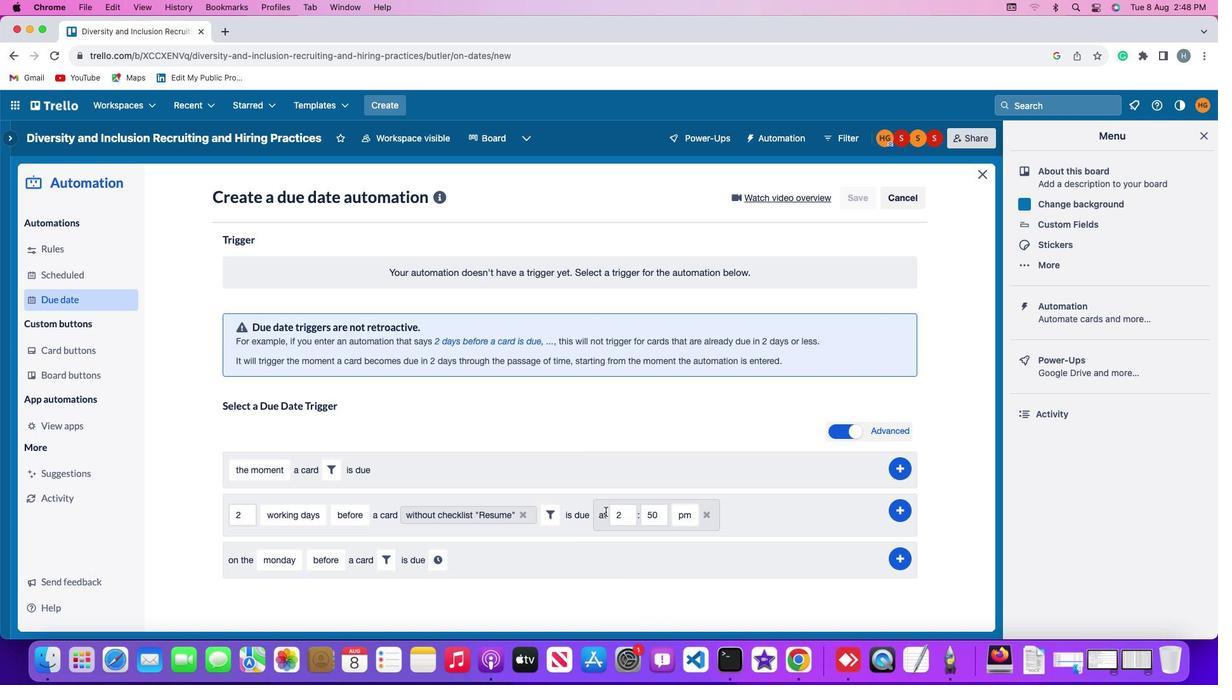 
Action: Mouse moved to (631, 519)
Screenshot: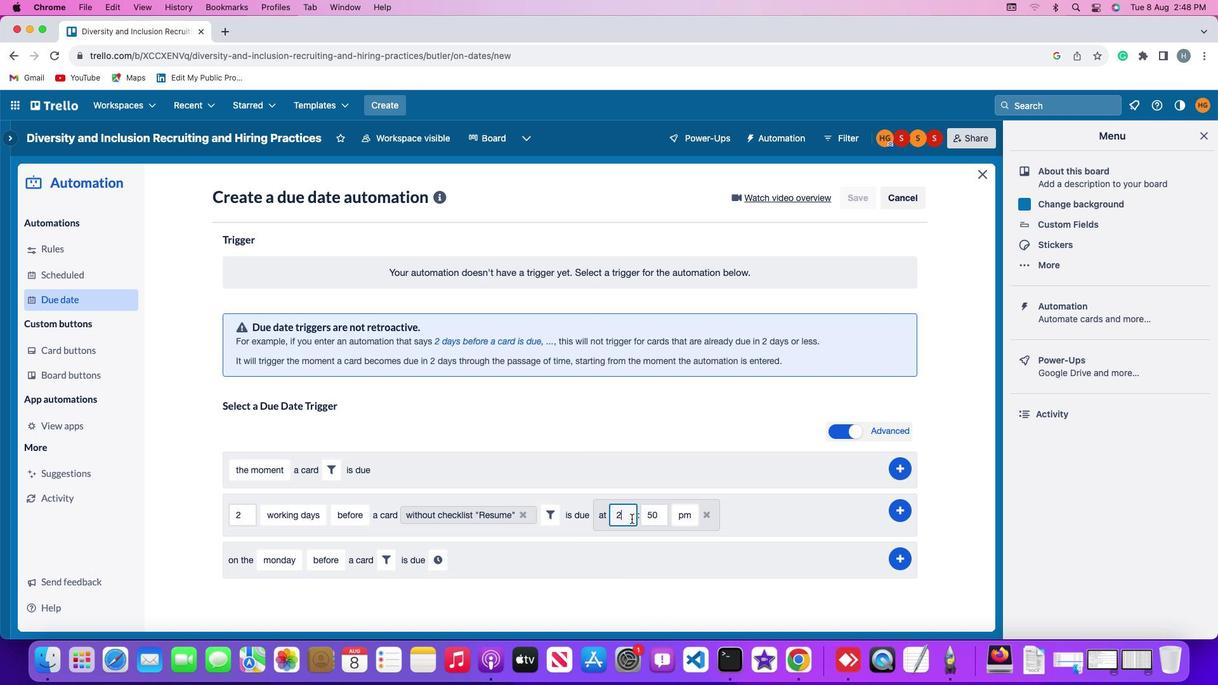 
Action: Mouse pressed left at (631, 519)
Screenshot: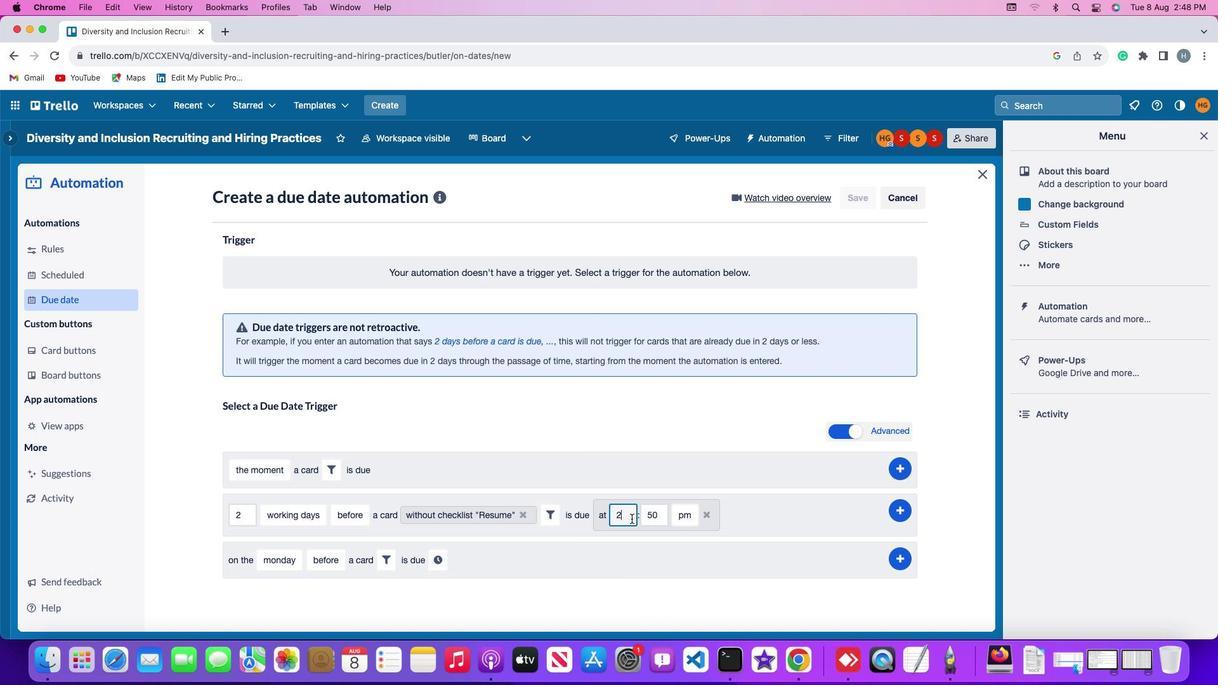 
Action: Mouse moved to (631, 519)
Screenshot: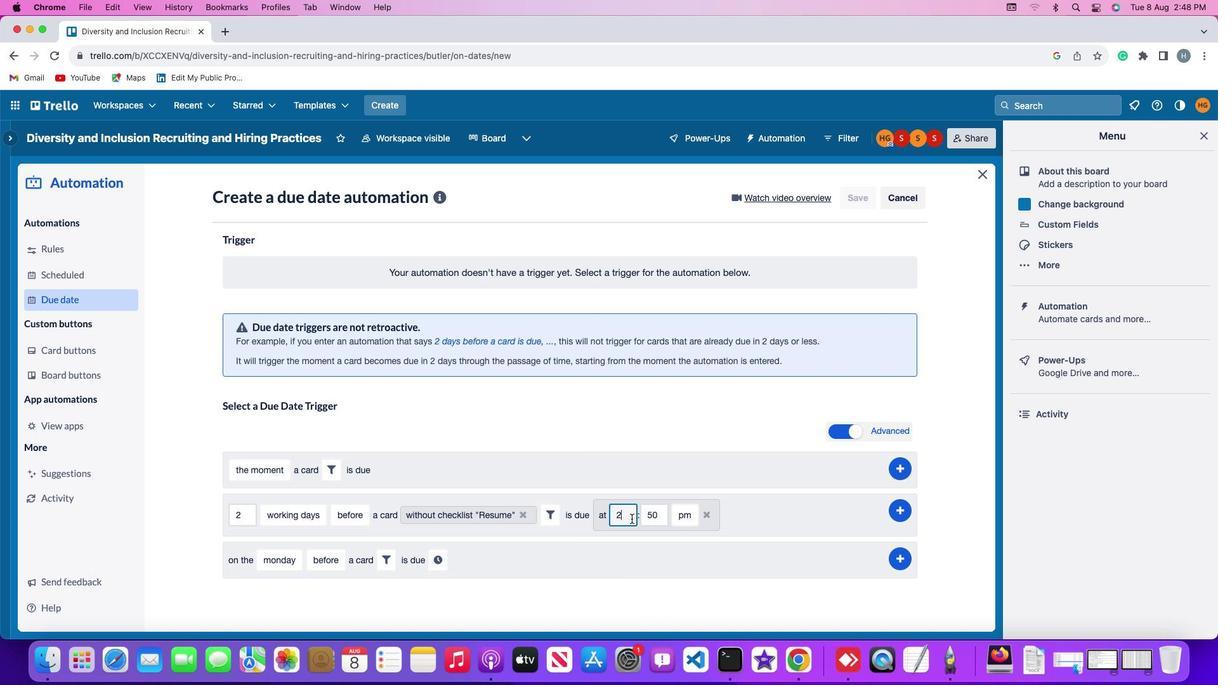 
Action: Key pressed Key.backspace'1''1'
Screenshot: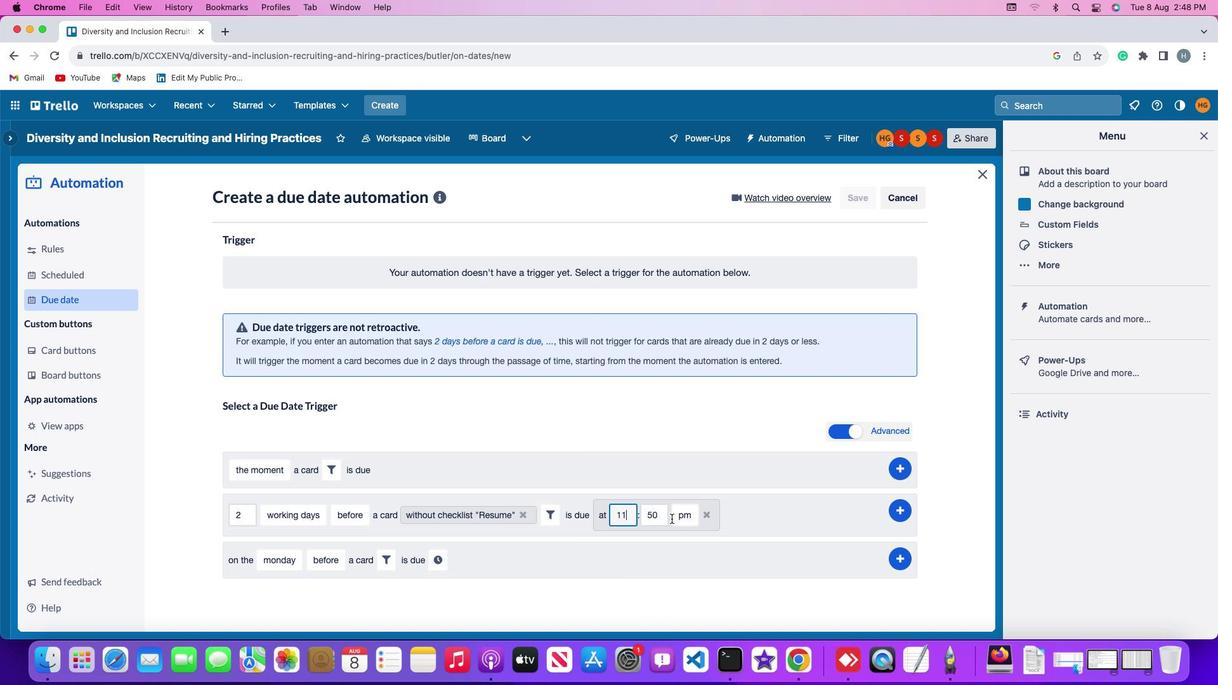 
Action: Mouse moved to (663, 514)
Screenshot: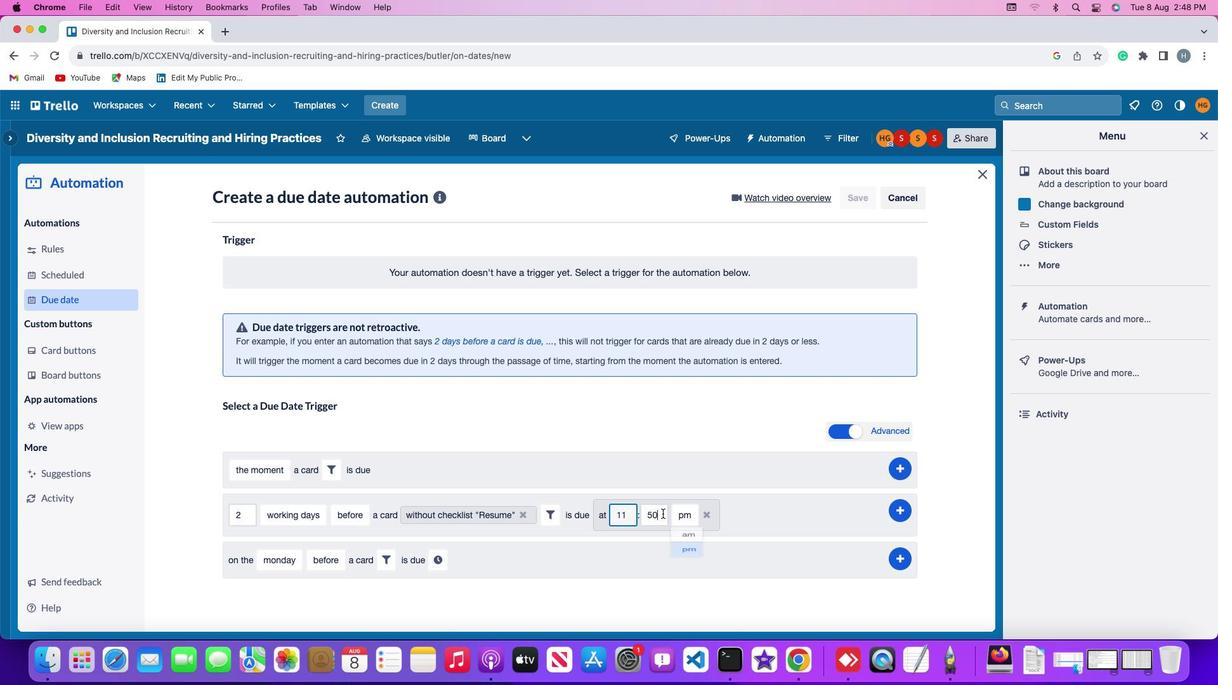 
Action: Mouse pressed left at (663, 514)
Screenshot: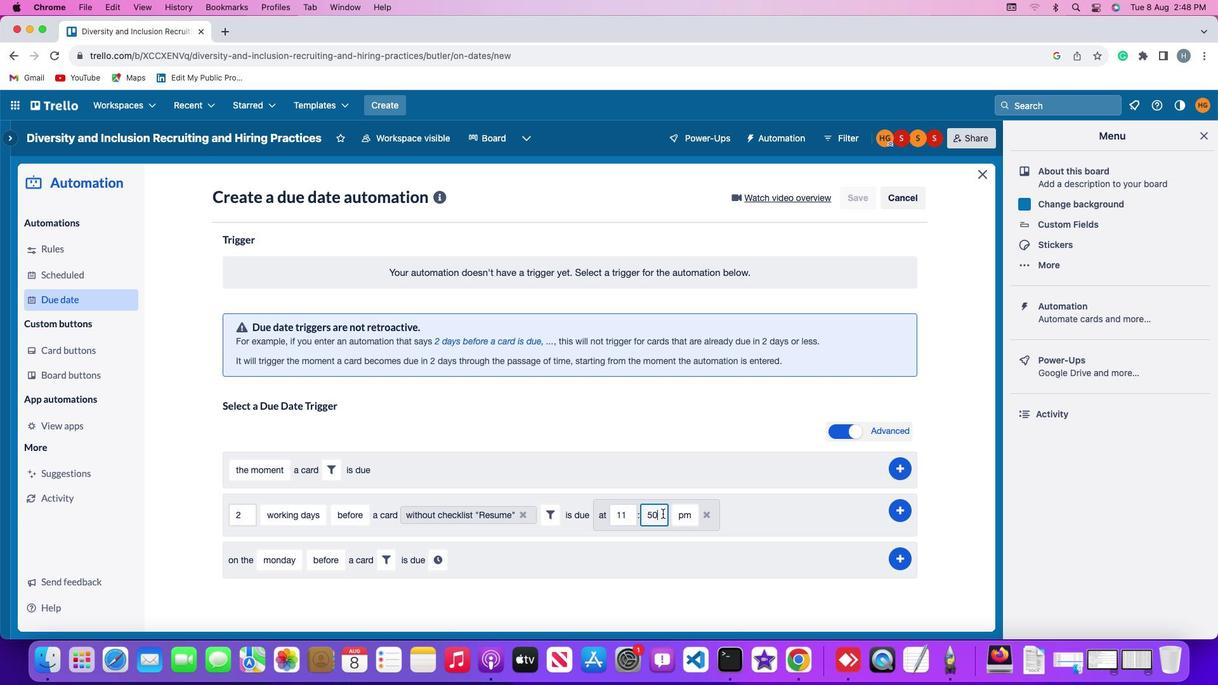 
Action: Key pressed Key.backspaceKey.backspace
Screenshot: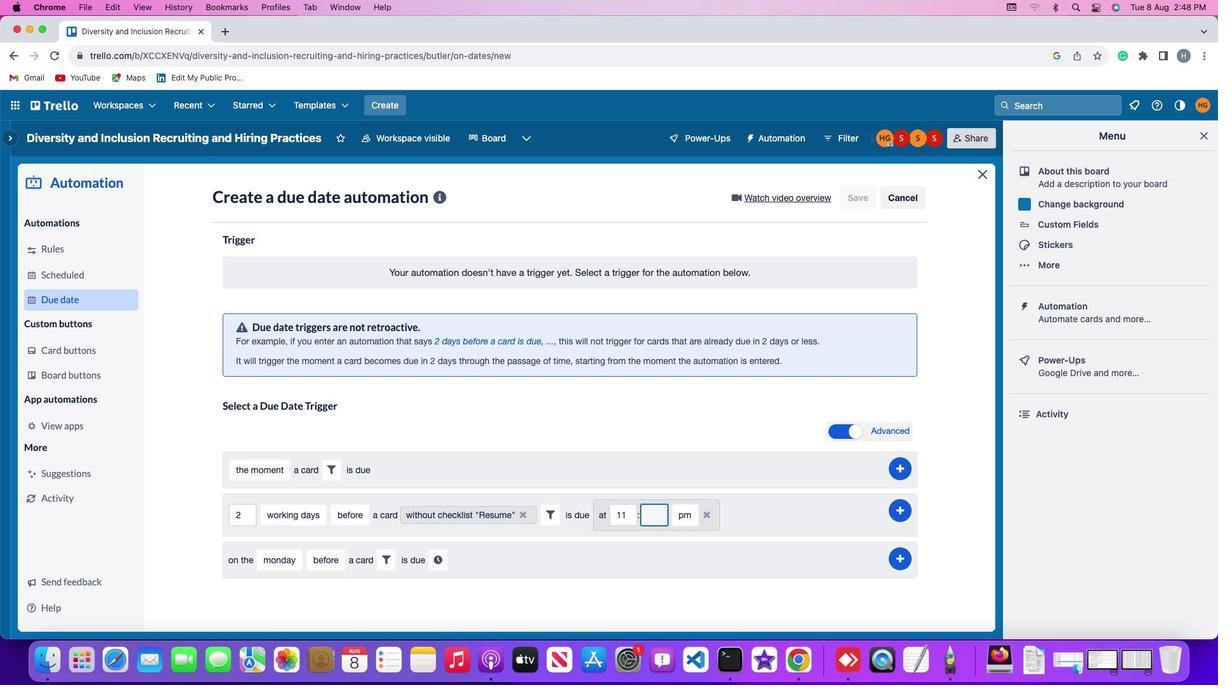 
Action: Mouse moved to (662, 514)
Screenshot: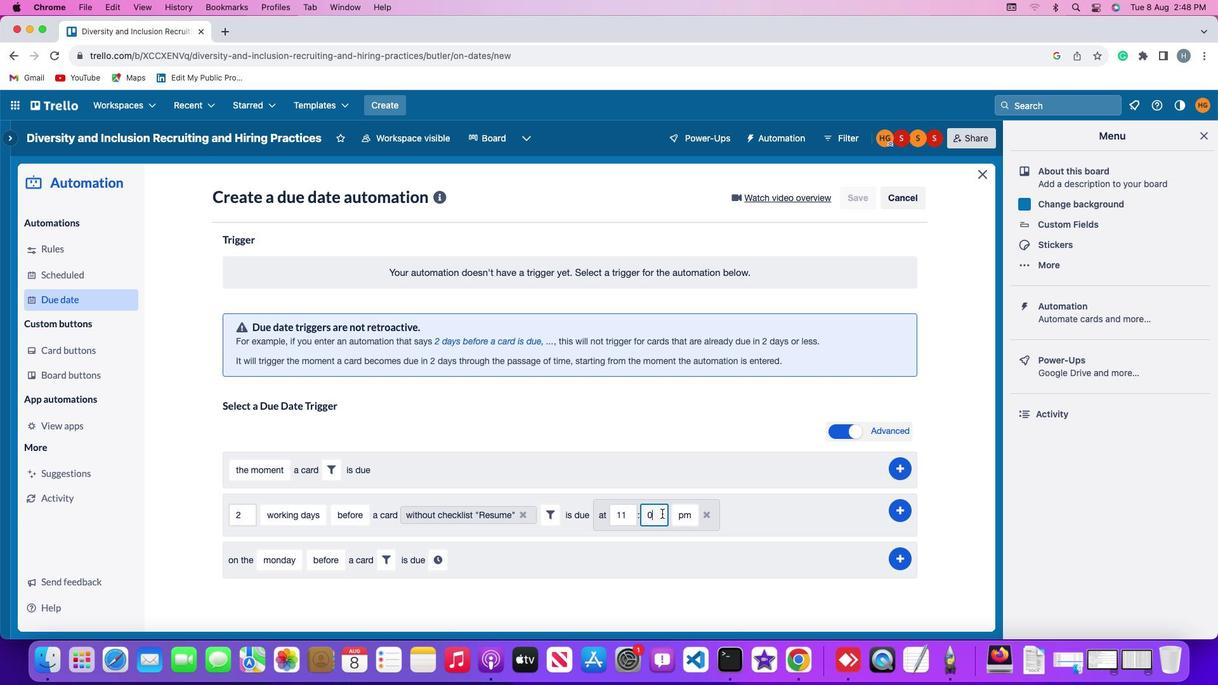 
Action: Key pressed '0'
Screenshot: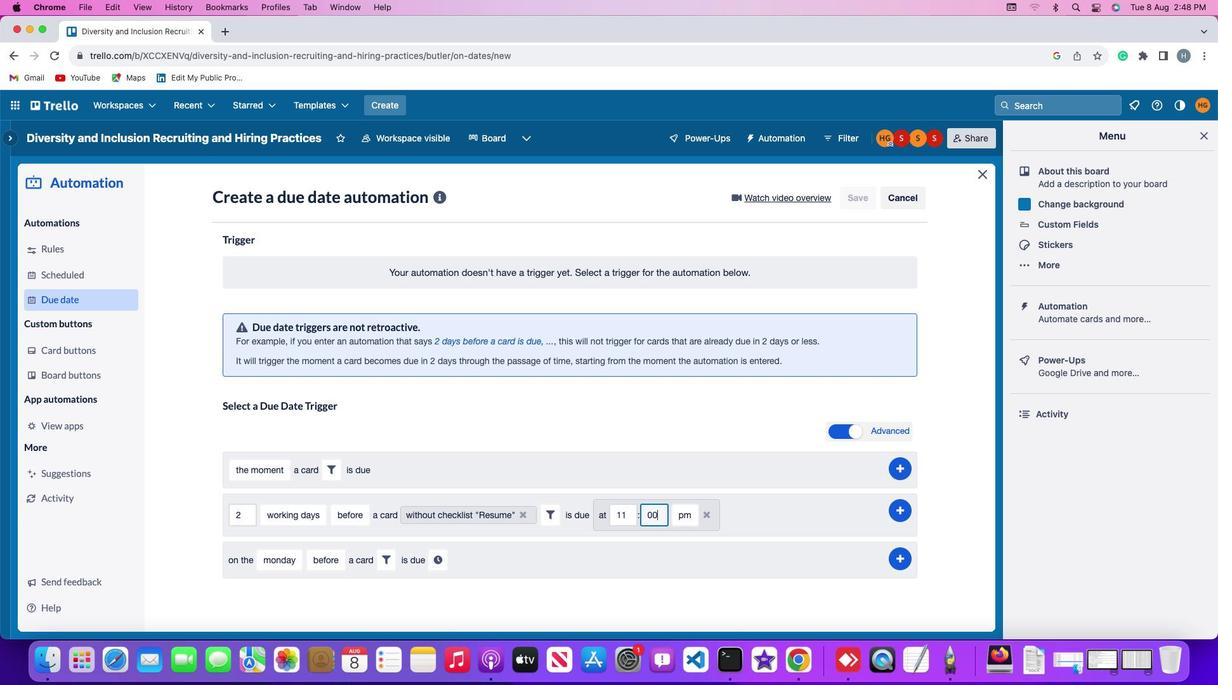 
Action: Mouse moved to (662, 514)
Screenshot: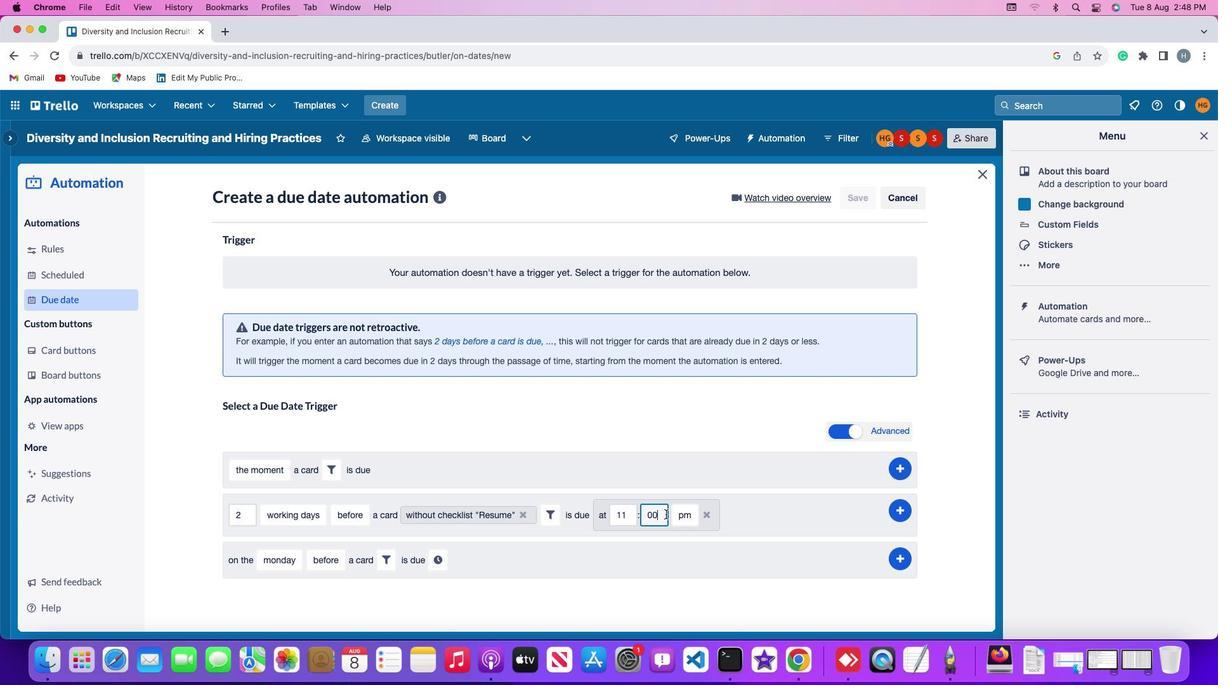 
Action: Key pressed '0'
Screenshot: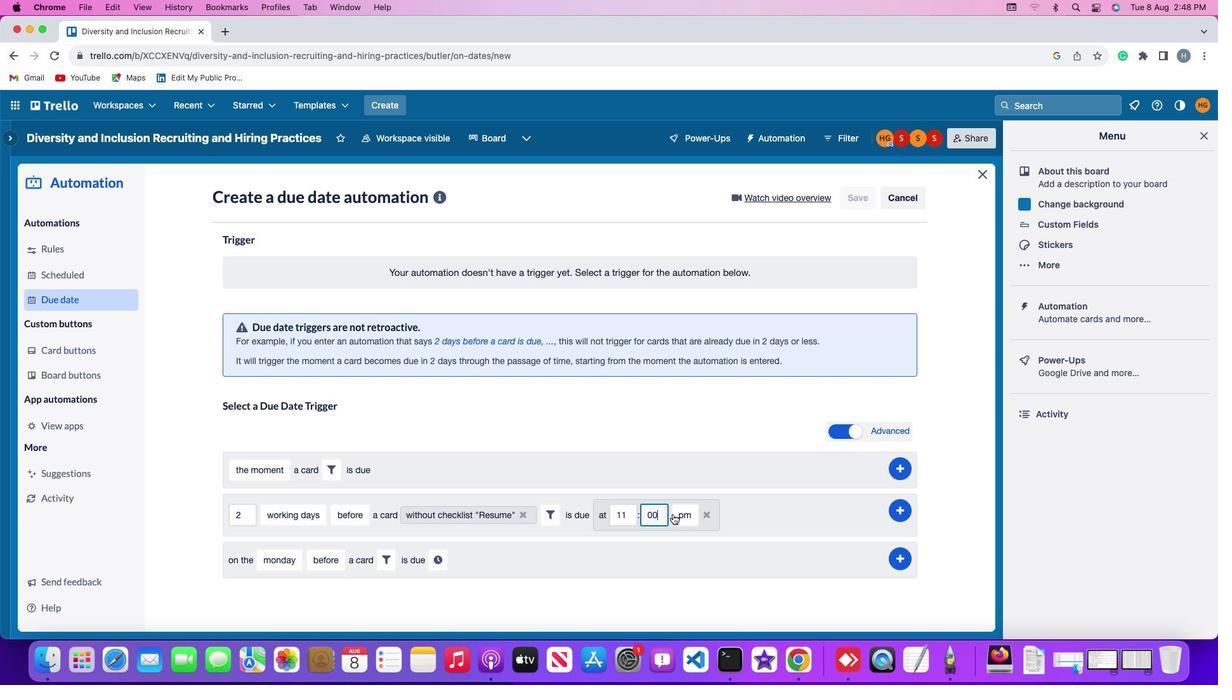 
Action: Mouse moved to (681, 514)
Screenshot: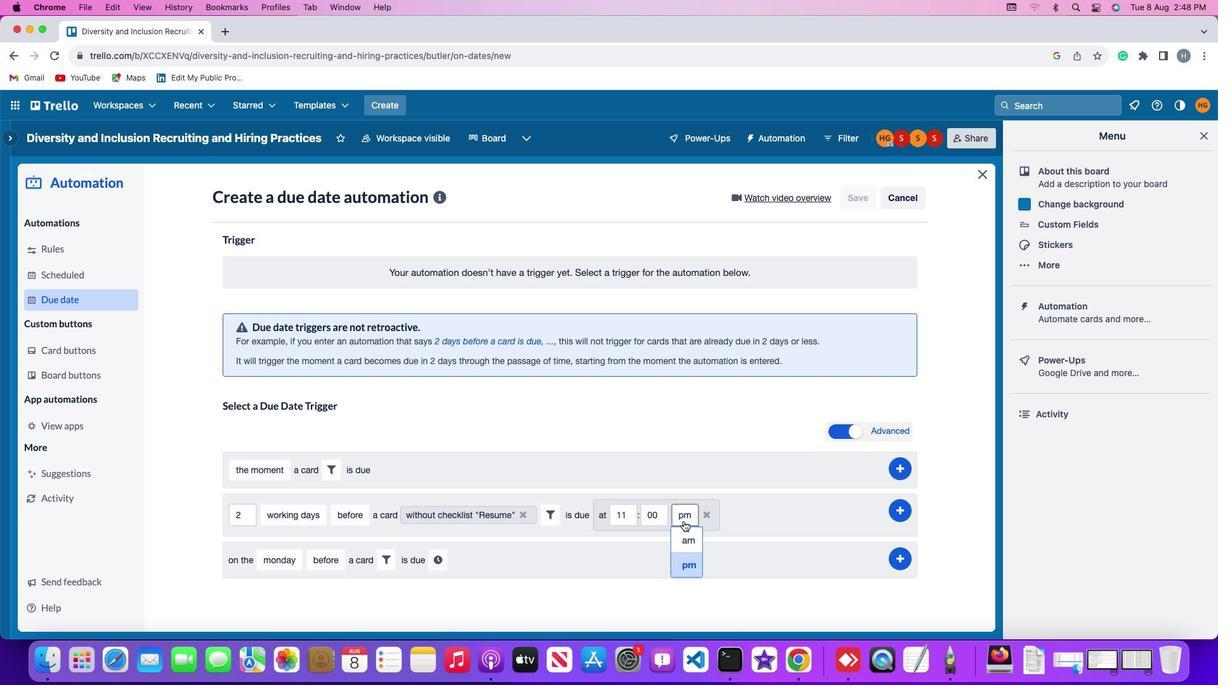 
Action: Mouse pressed left at (681, 514)
Screenshot: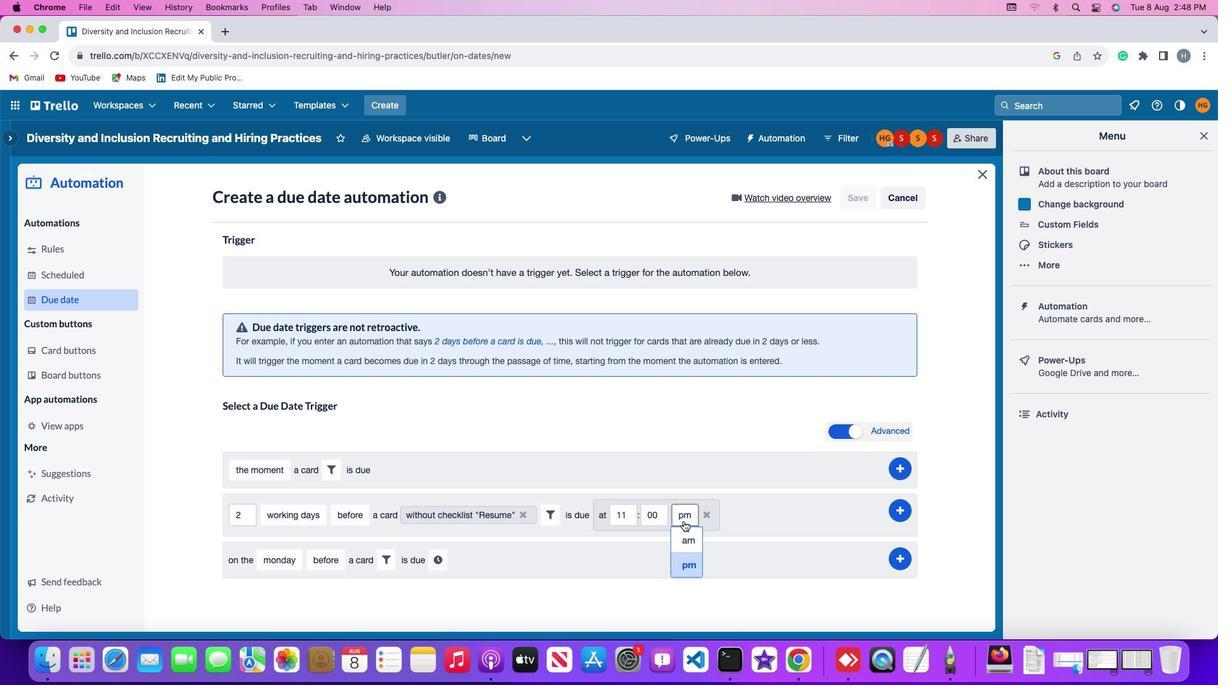 
Action: Mouse moved to (686, 536)
Screenshot: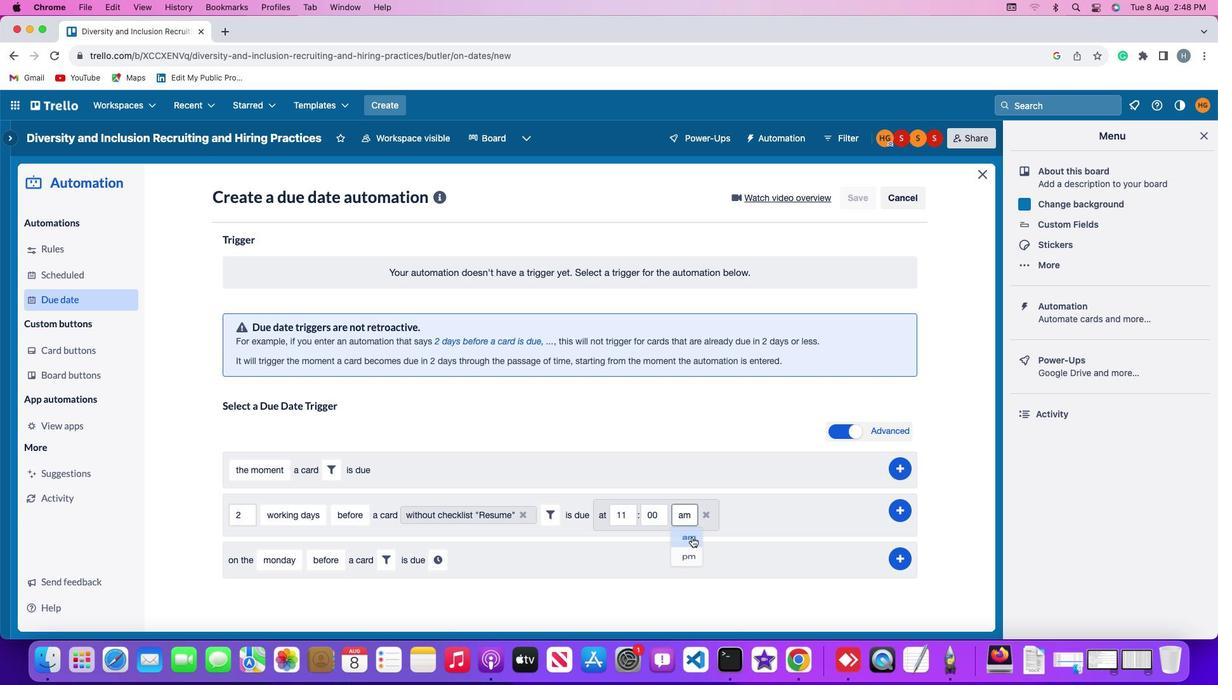 
Action: Mouse pressed left at (686, 536)
Screenshot: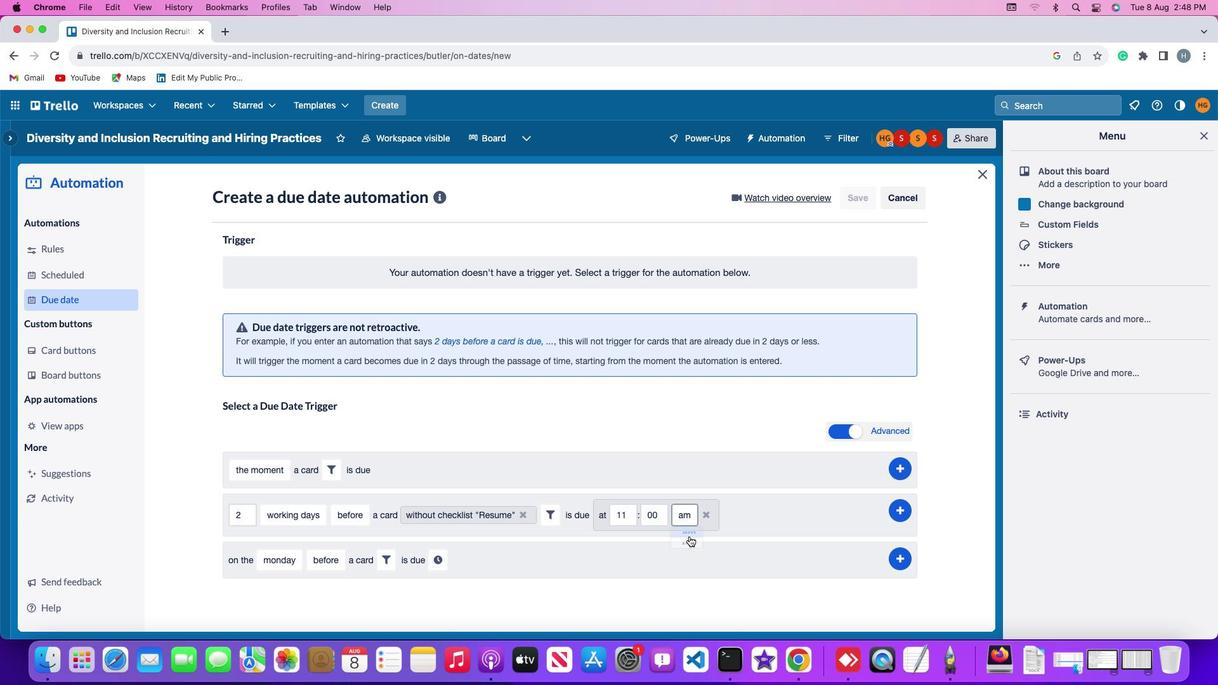 
Action: Mouse moved to (902, 509)
Screenshot: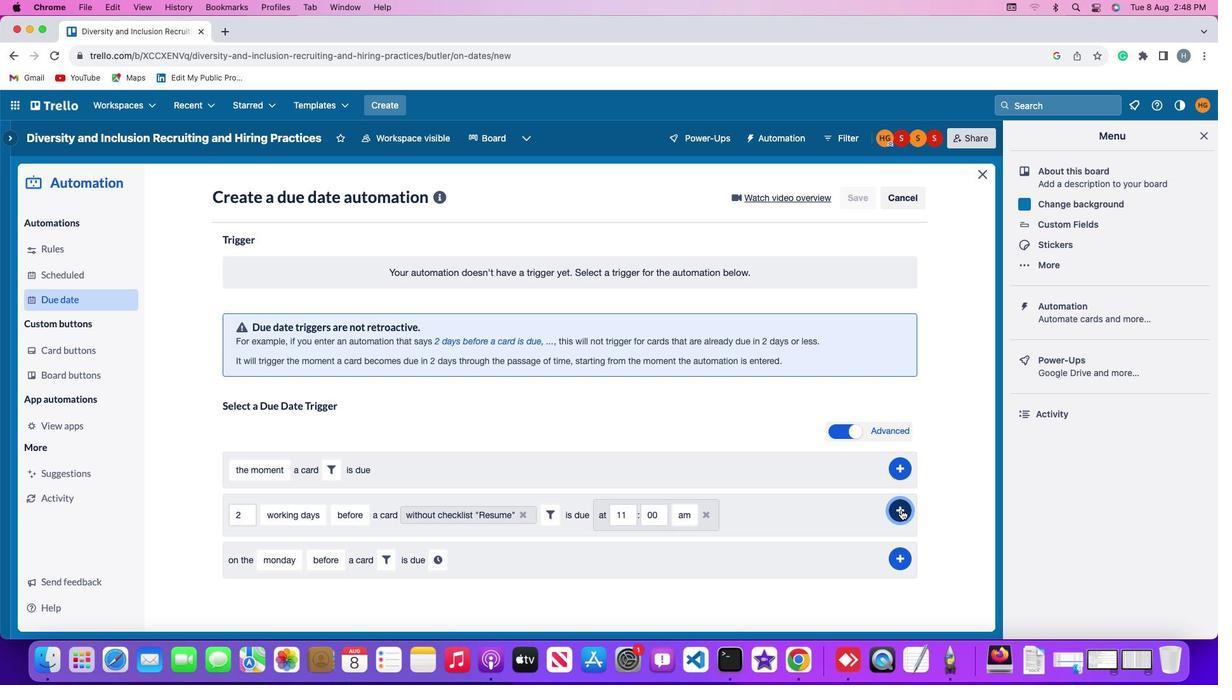 
Action: Mouse pressed left at (902, 509)
Screenshot: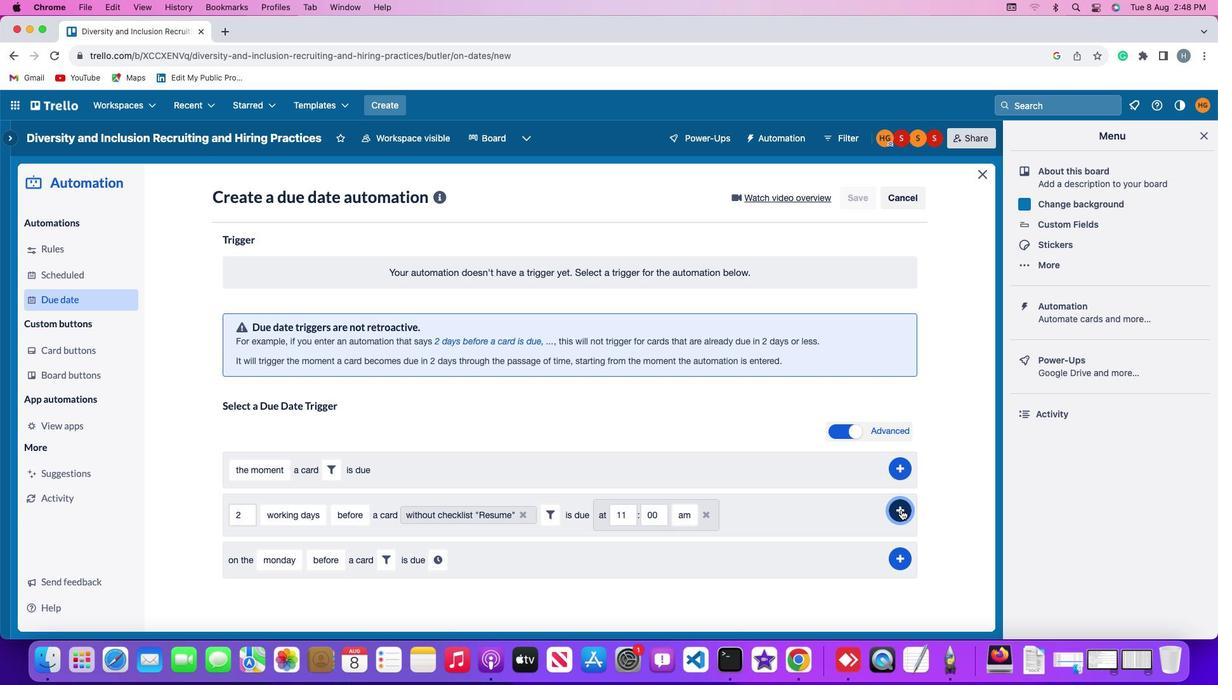
Action: Mouse moved to (959, 424)
Screenshot: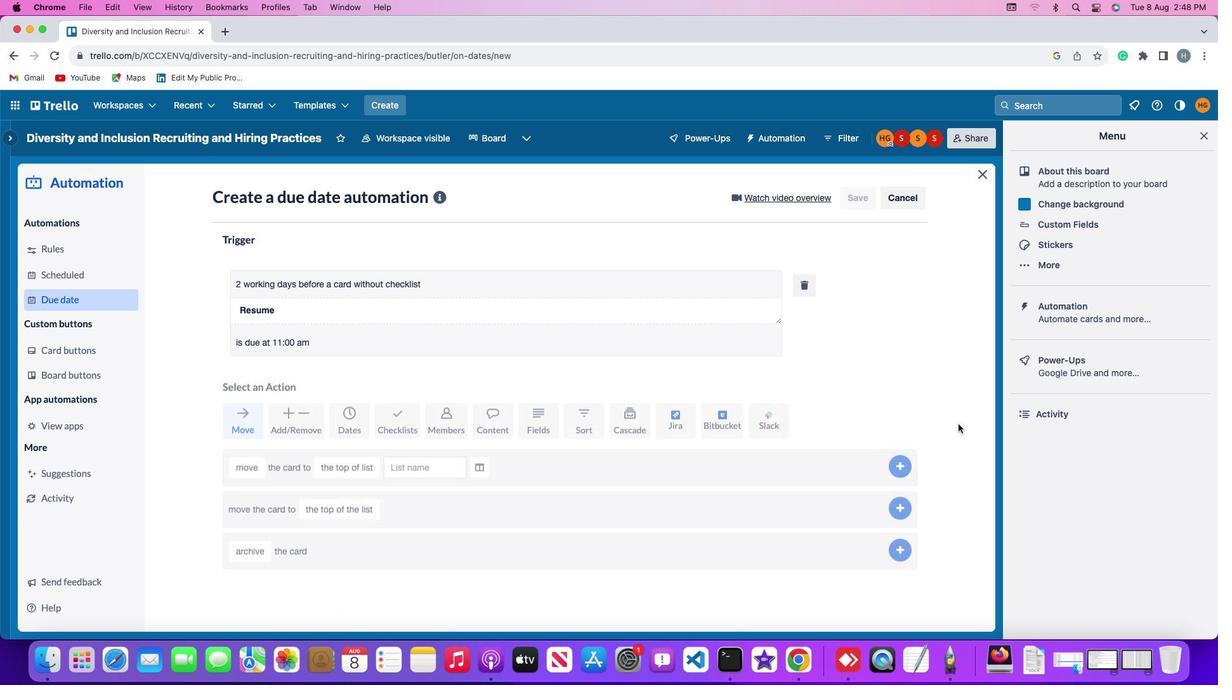 
